 Task: Find connections with filter location Gračanica with filter topic #personaltraining with filter profile language Spanish with filter current company Hindustan Coca-Cola Beverages with filter school Bangalore Medical College and Research Institute with filter industry Seafood Product Manufacturing with filter service category Technical with filter keywords title Engineer
Action: Mouse moved to (605, 111)
Screenshot: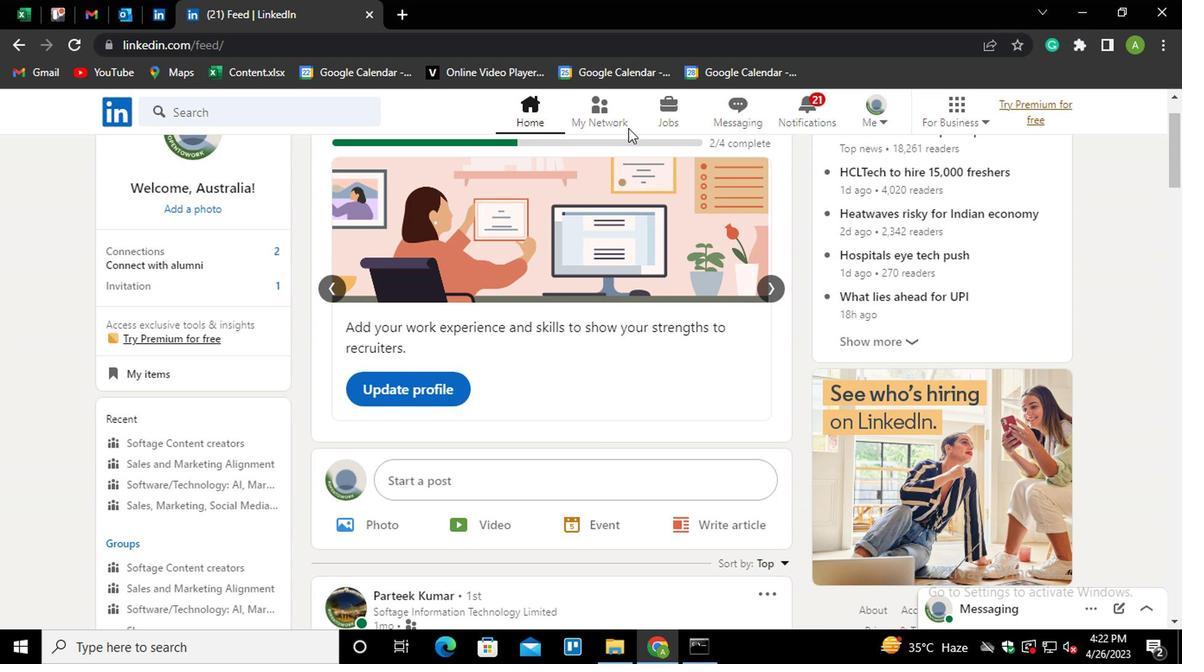 
Action: Mouse pressed left at (605, 111)
Screenshot: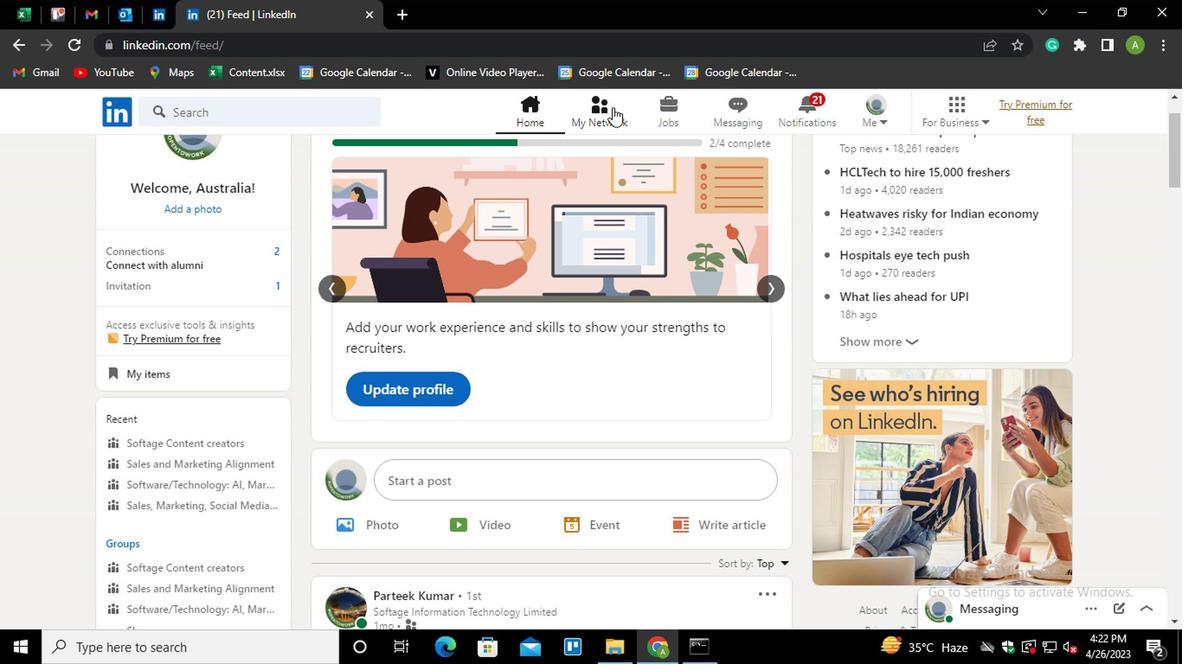 
Action: Mouse moved to (272, 204)
Screenshot: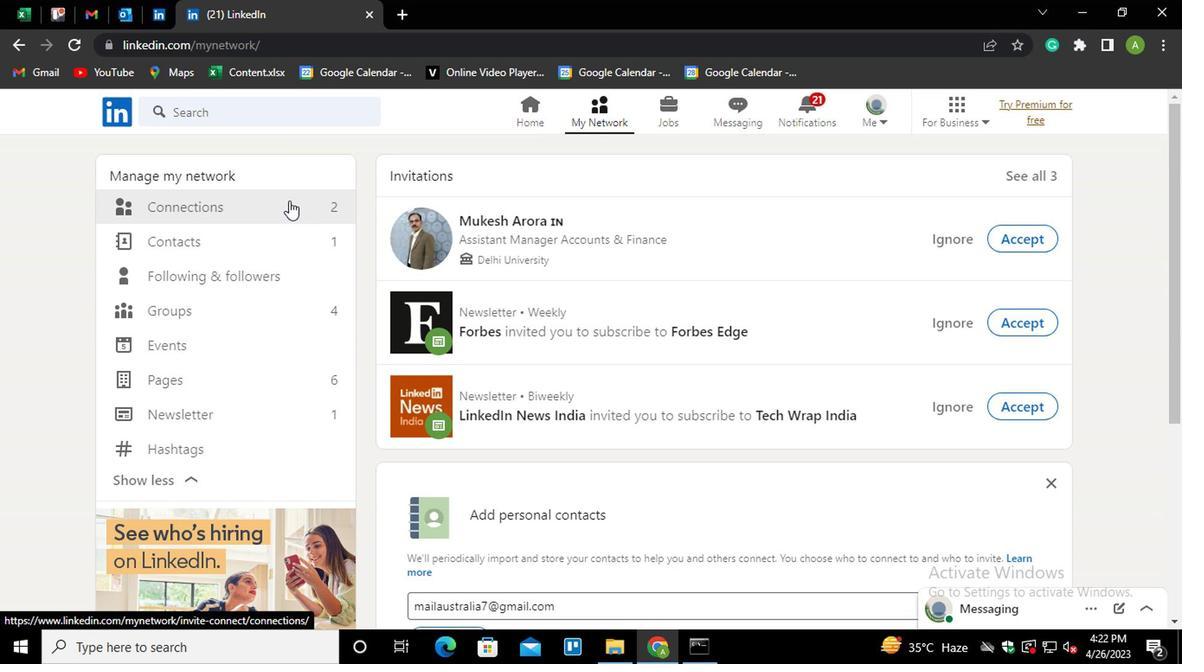 
Action: Mouse pressed left at (272, 204)
Screenshot: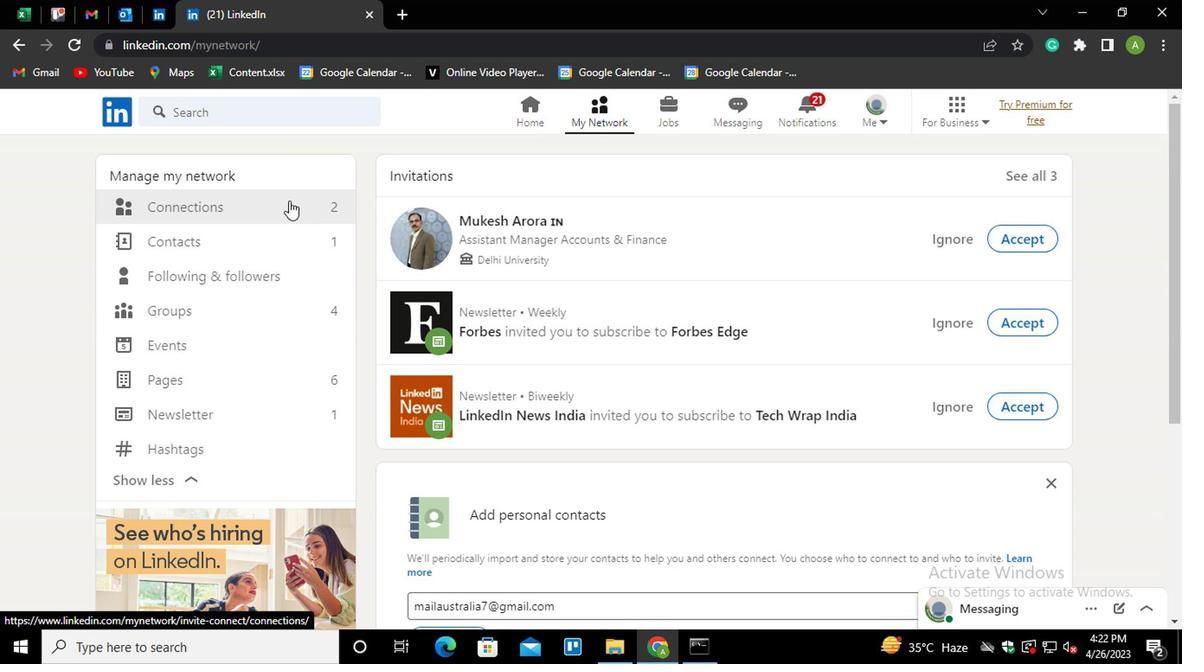 
Action: Mouse moved to (179, 211)
Screenshot: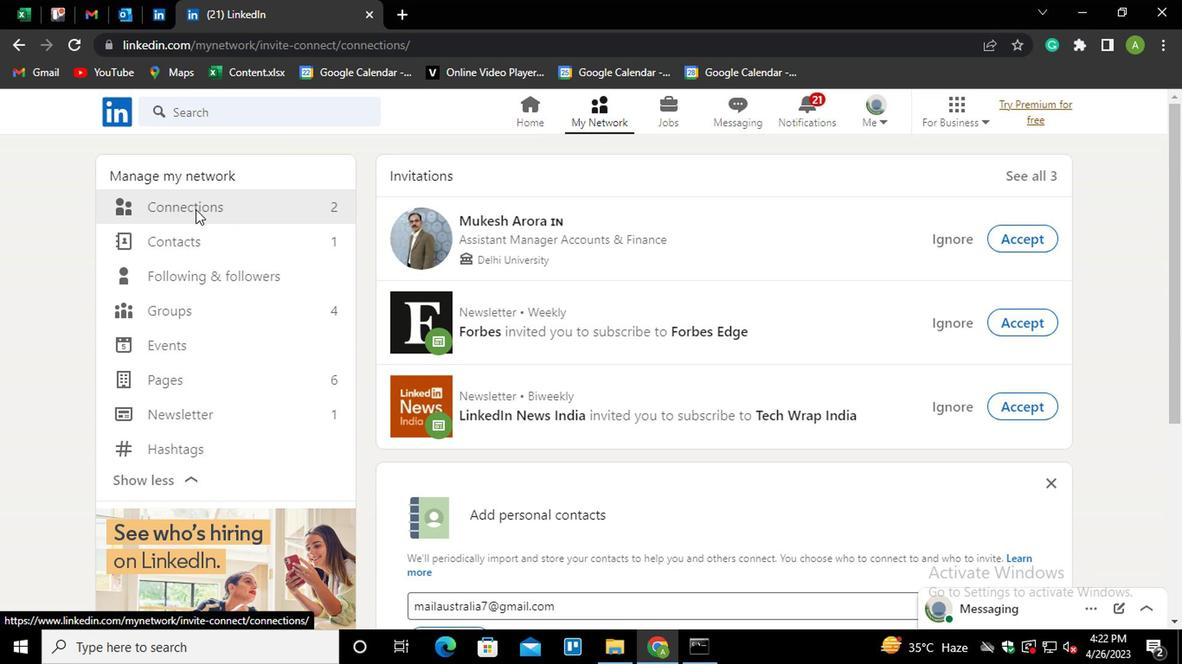 
Action: Mouse pressed left at (179, 211)
Screenshot: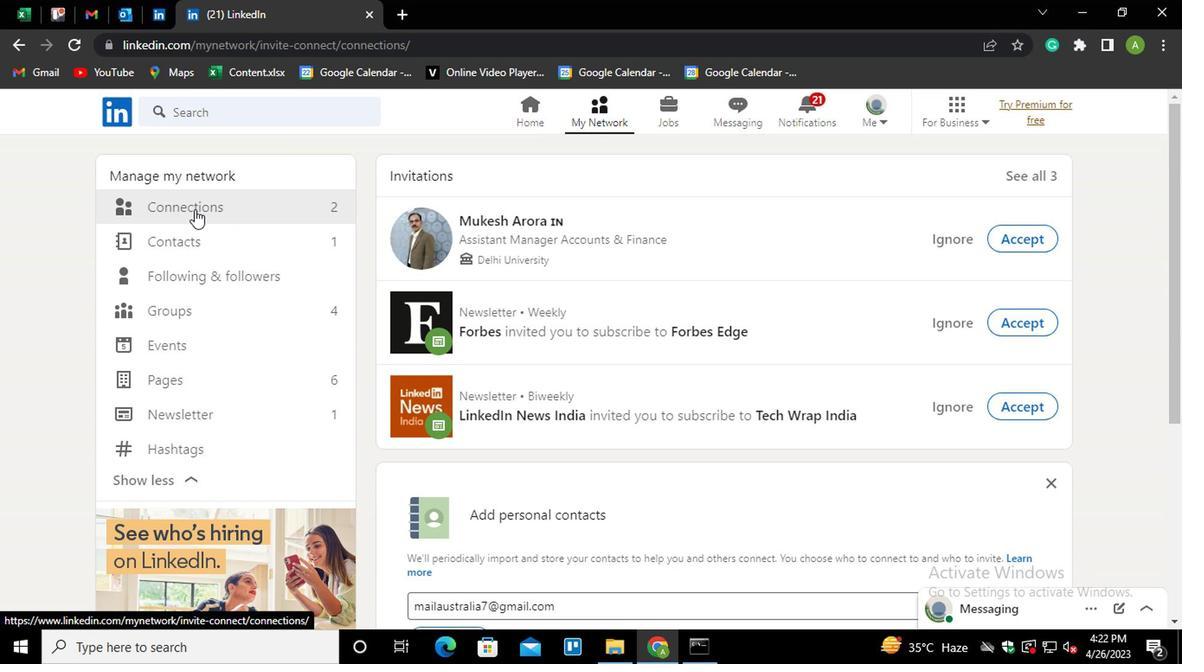 
Action: Mouse moved to (712, 206)
Screenshot: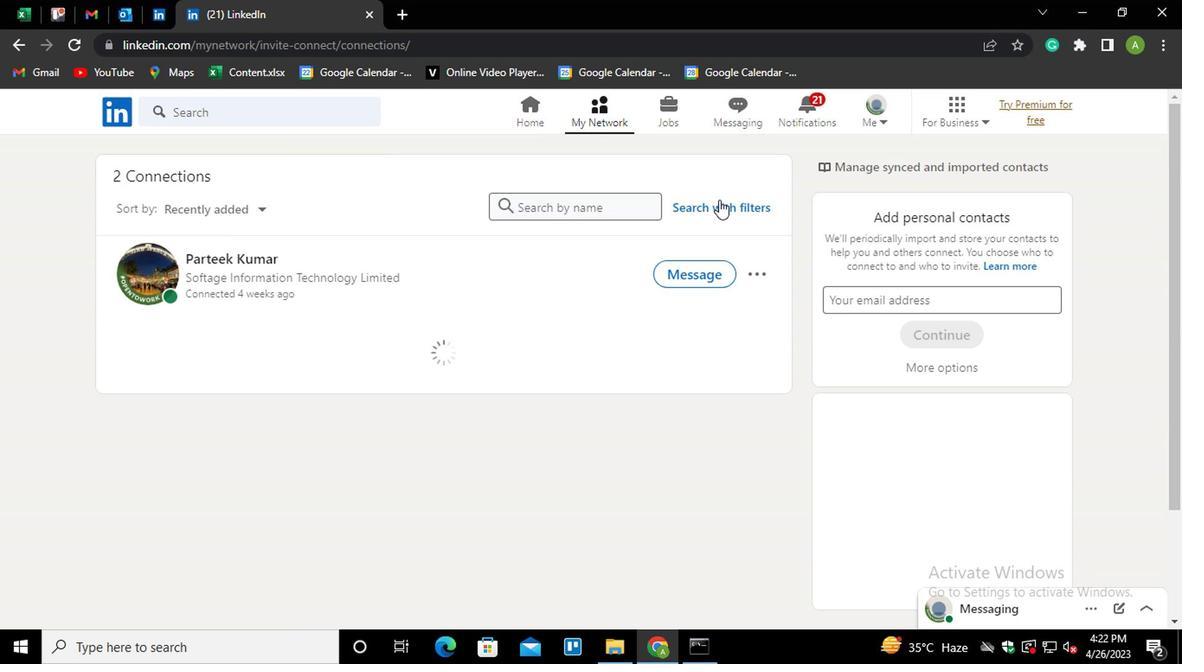 
Action: Mouse pressed left at (712, 206)
Screenshot: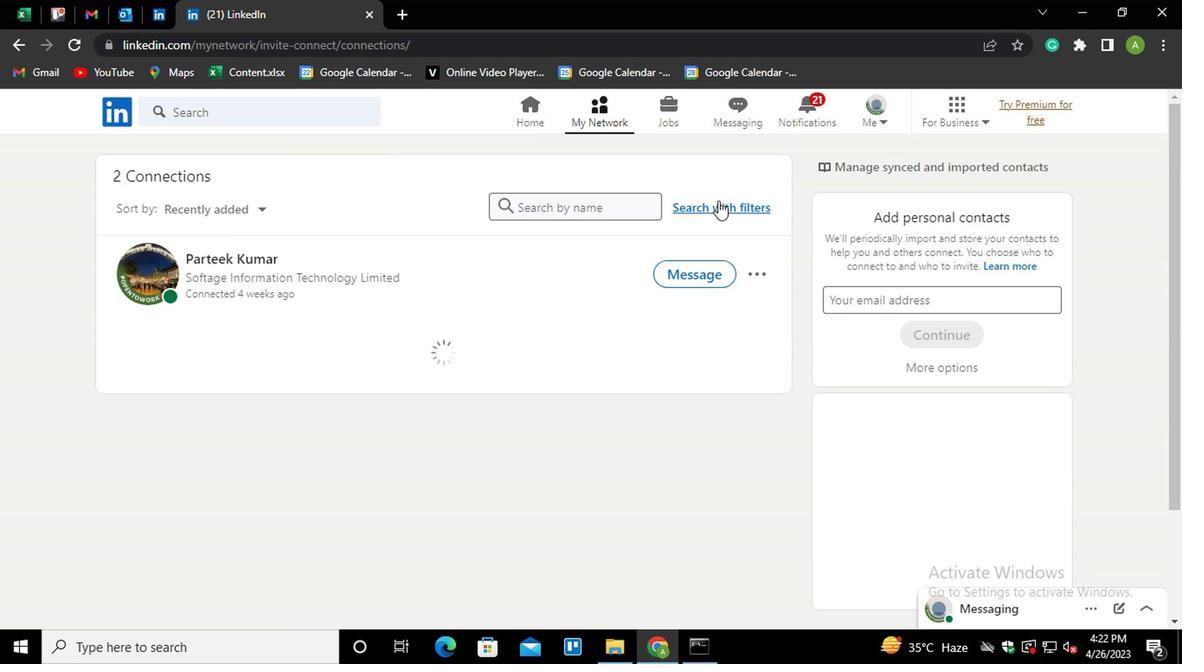 
Action: Mouse moved to (567, 167)
Screenshot: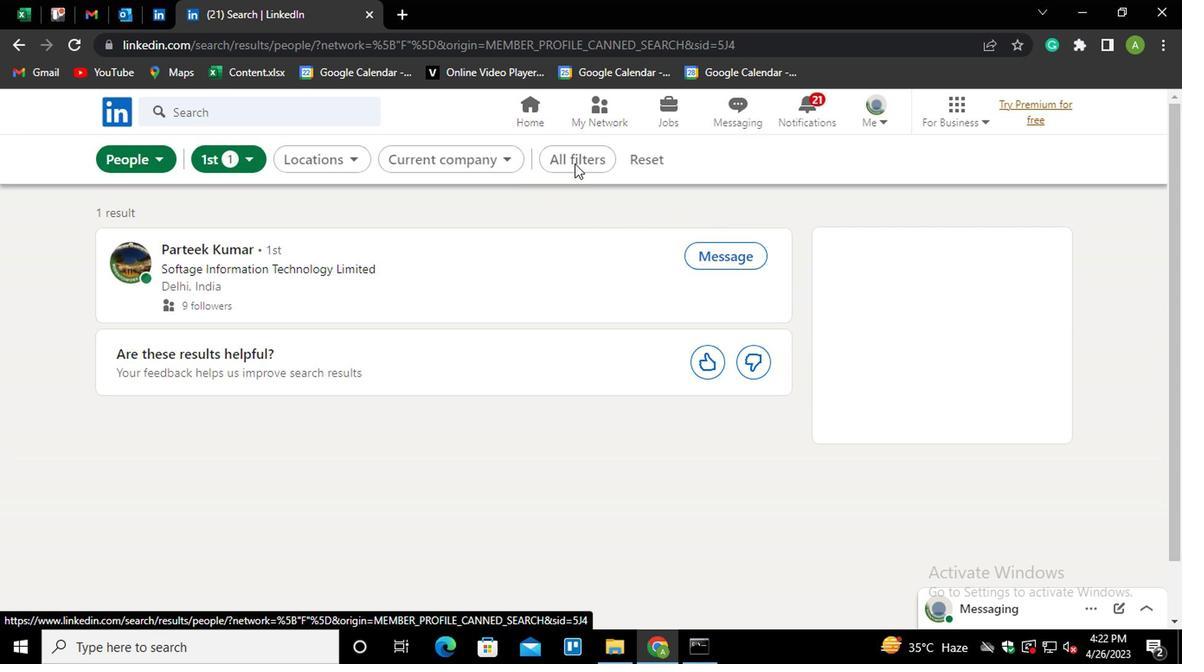 
Action: Mouse pressed left at (567, 167)
Screenshot: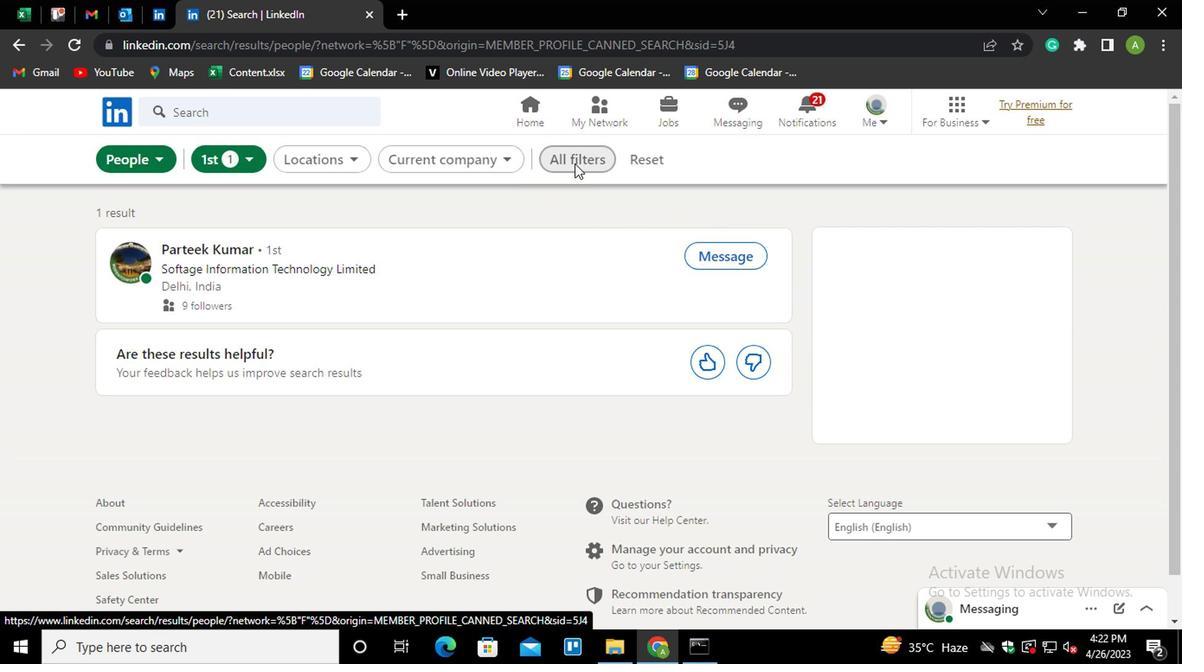 
Action: Mouse moved to (949, 374)
Screenshot: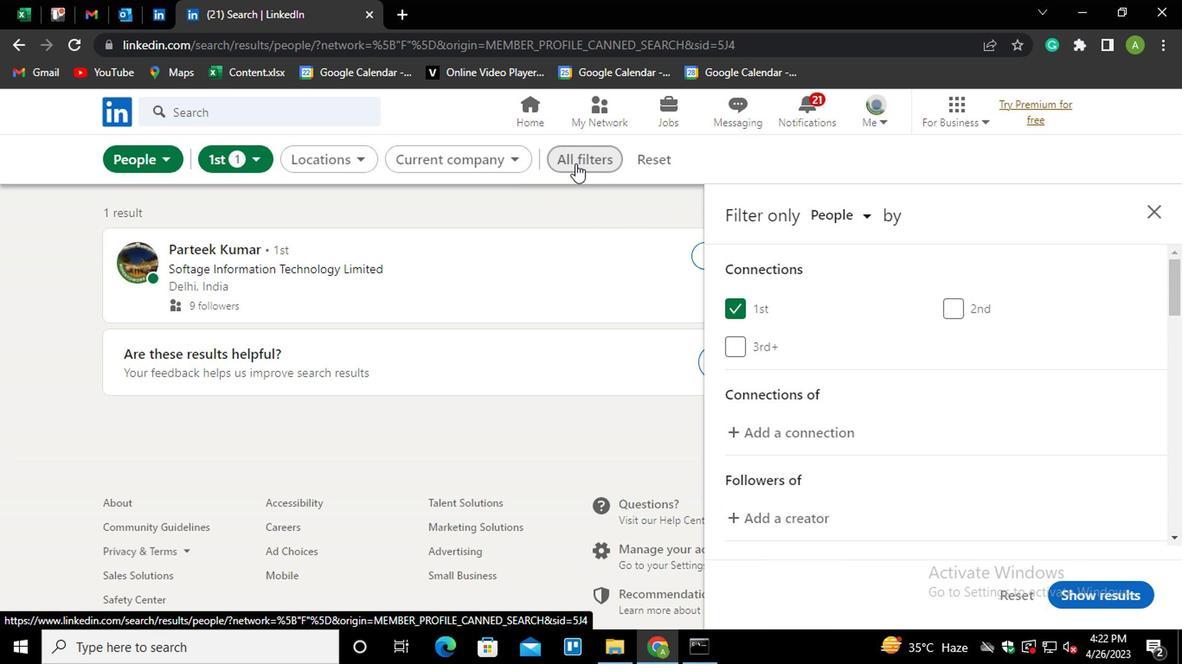 
Action: Mouse scrolled (949, 373) with delta (0, -1)
Screenshot: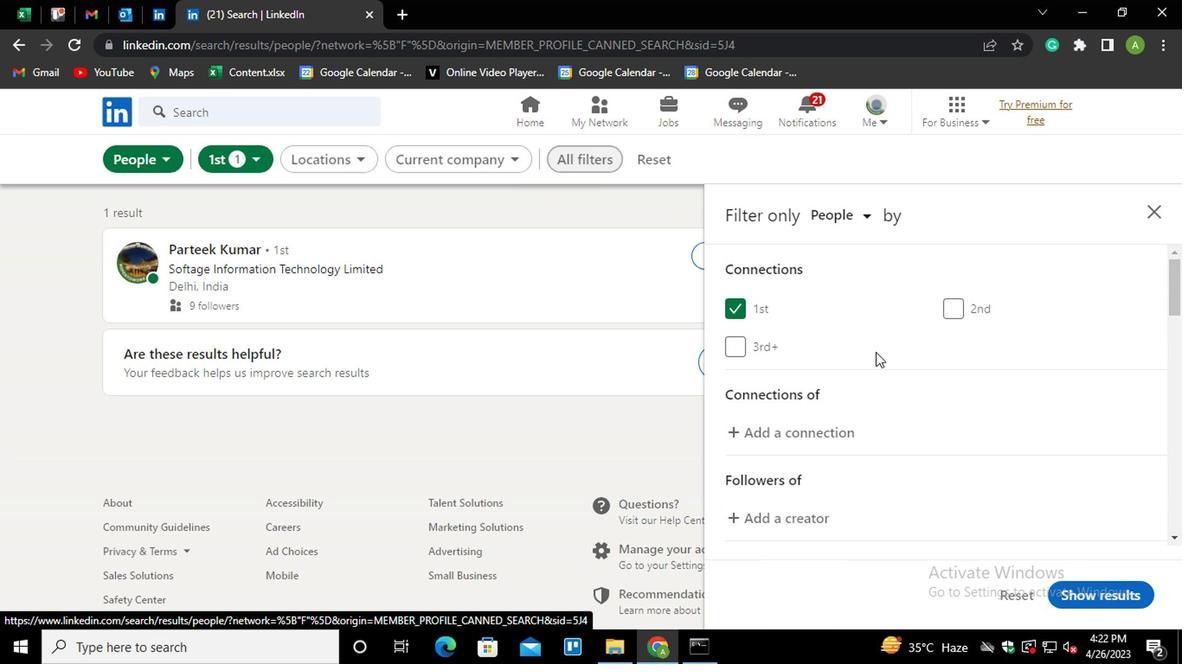 
Action: Mouse scrolled (949, 373) with delta (0, -1)
Screenshot: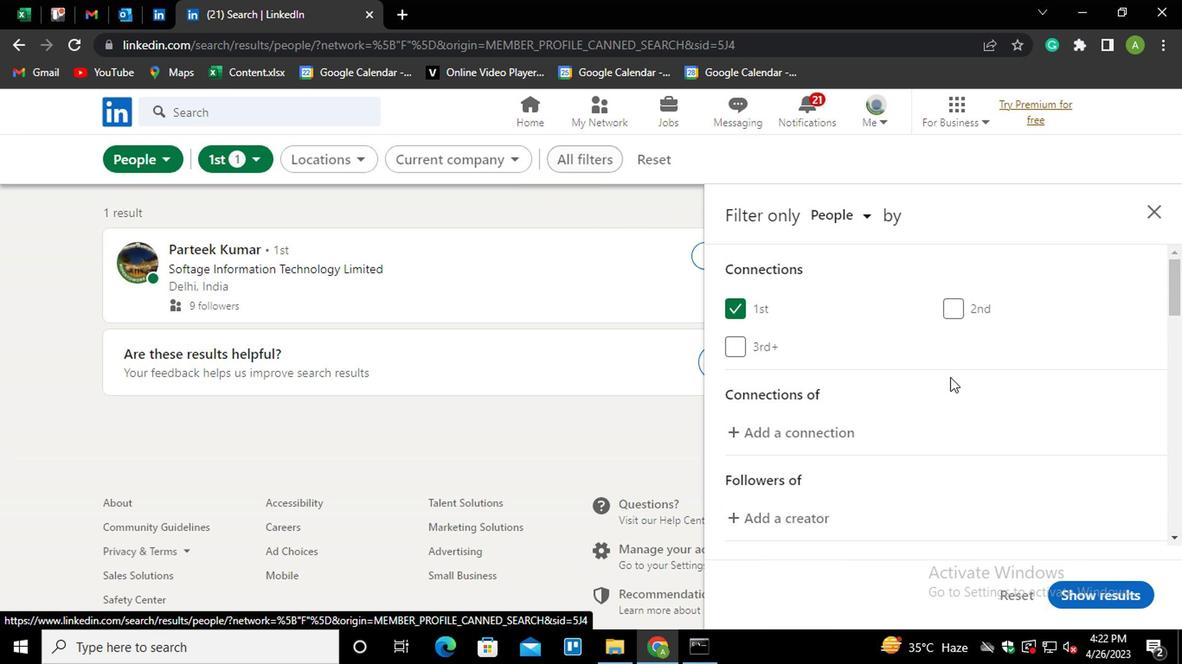 
Action: Mouse moved to (943, 373)
Screenshot: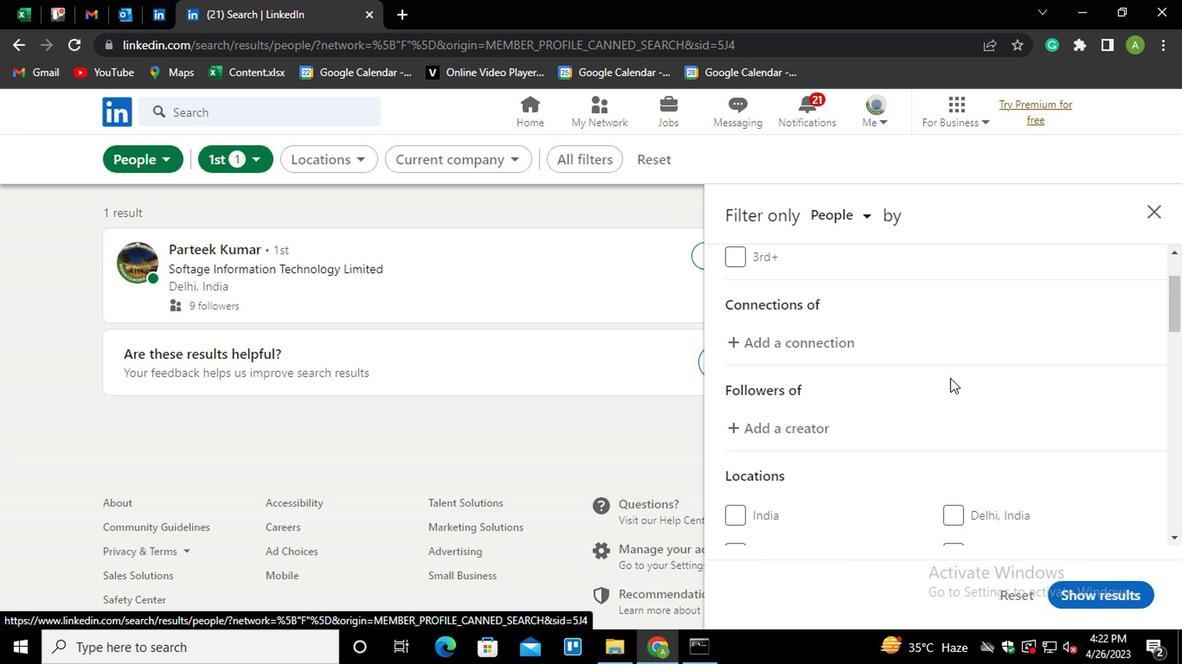 
Action: Mouse scrolled (943, 372) with delta (0, 0)
Screenshot: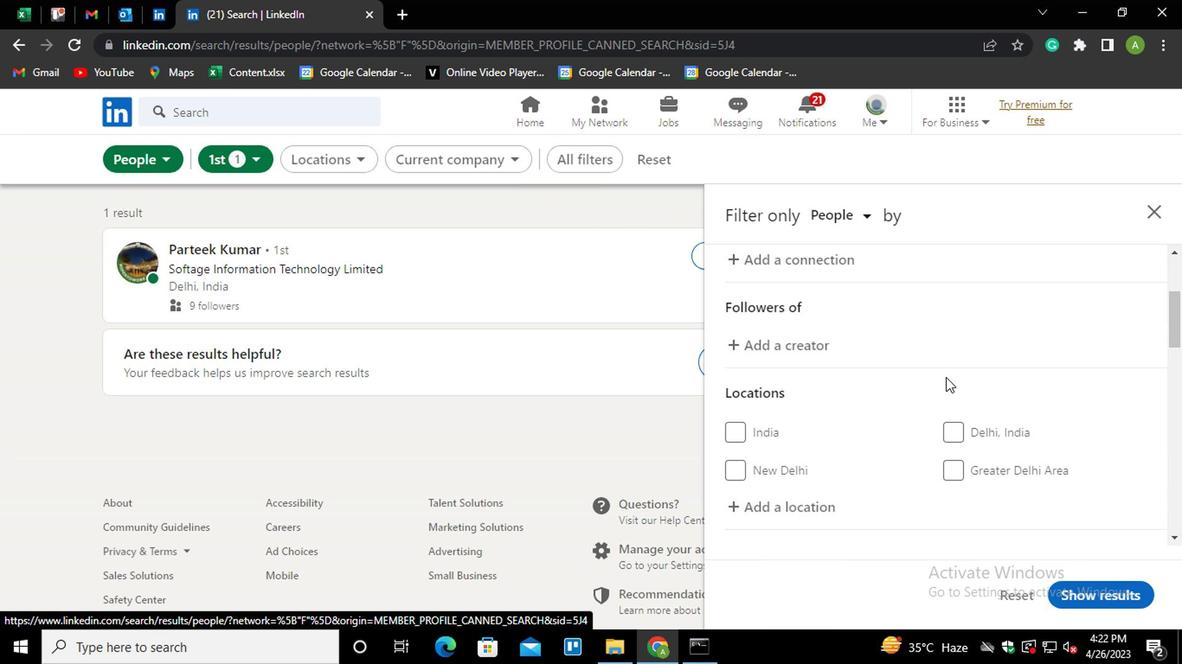 
Action: Mouse moved to (781, 411)
Screenshot: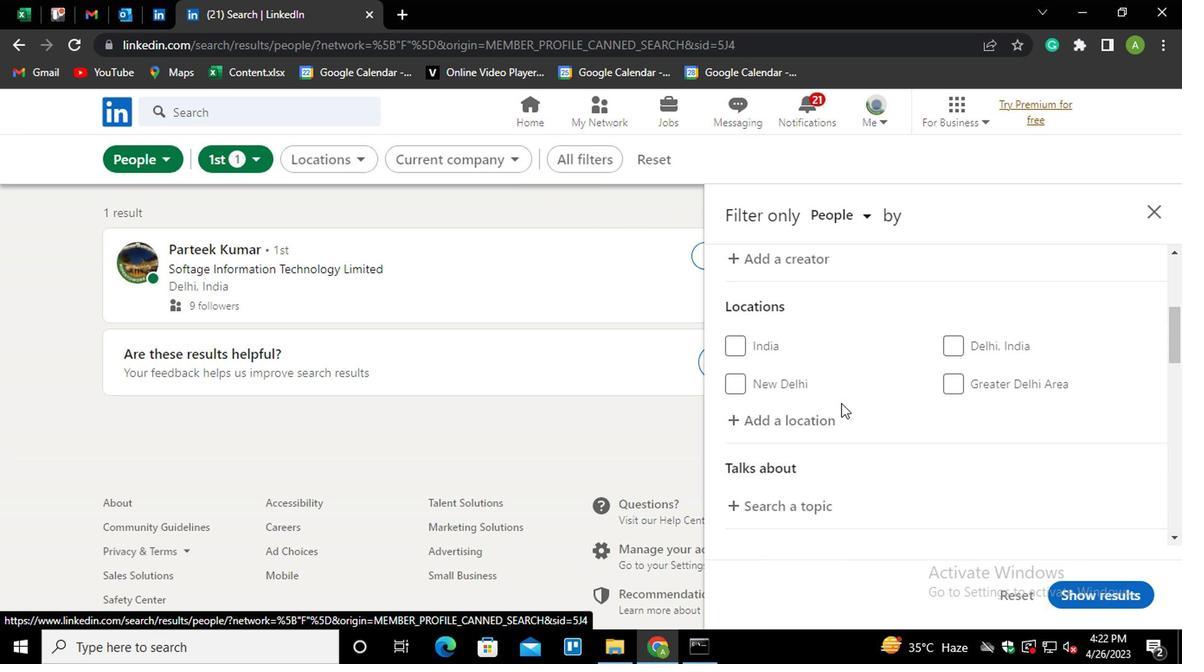 
Action: Mouse pressed left at (781, 411)
Screenshot: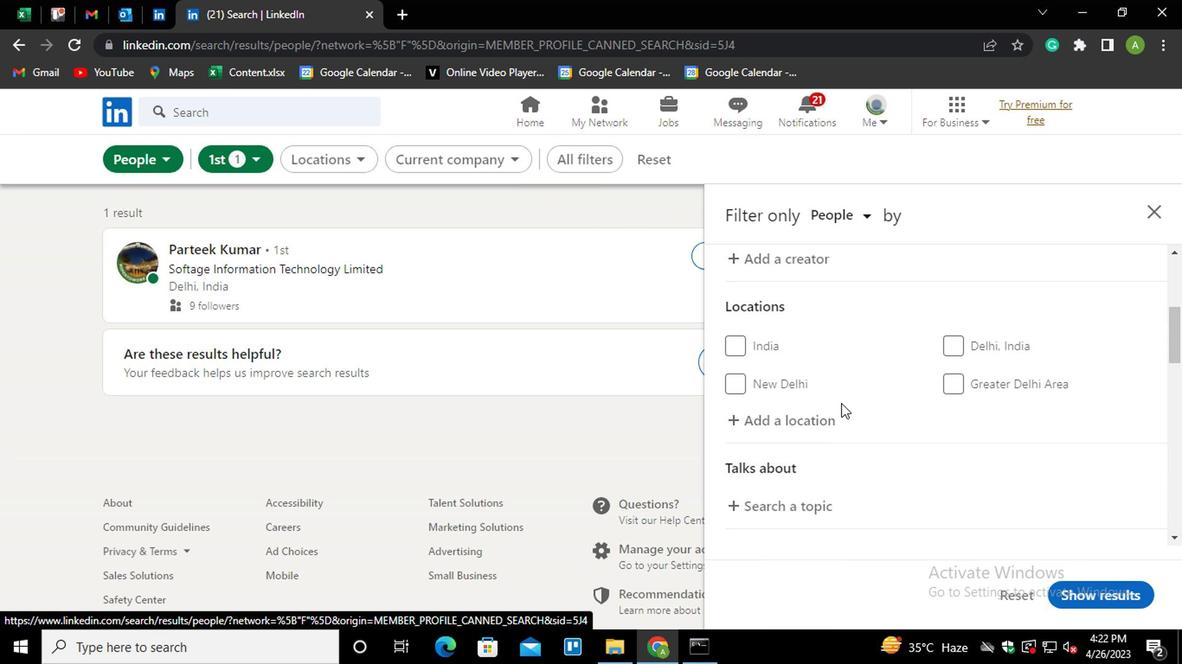 
Action: Mouse moved to (796, 415)
Screenshot: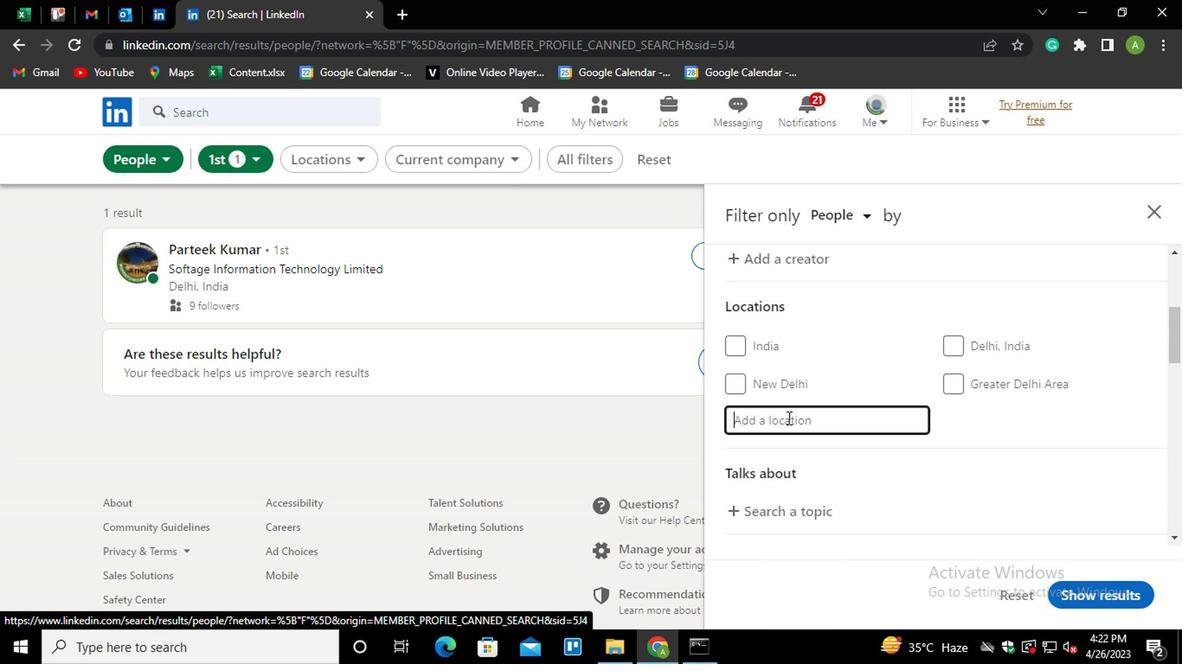 
Action: Mouse pressed left at (796, 415)
Screenshot: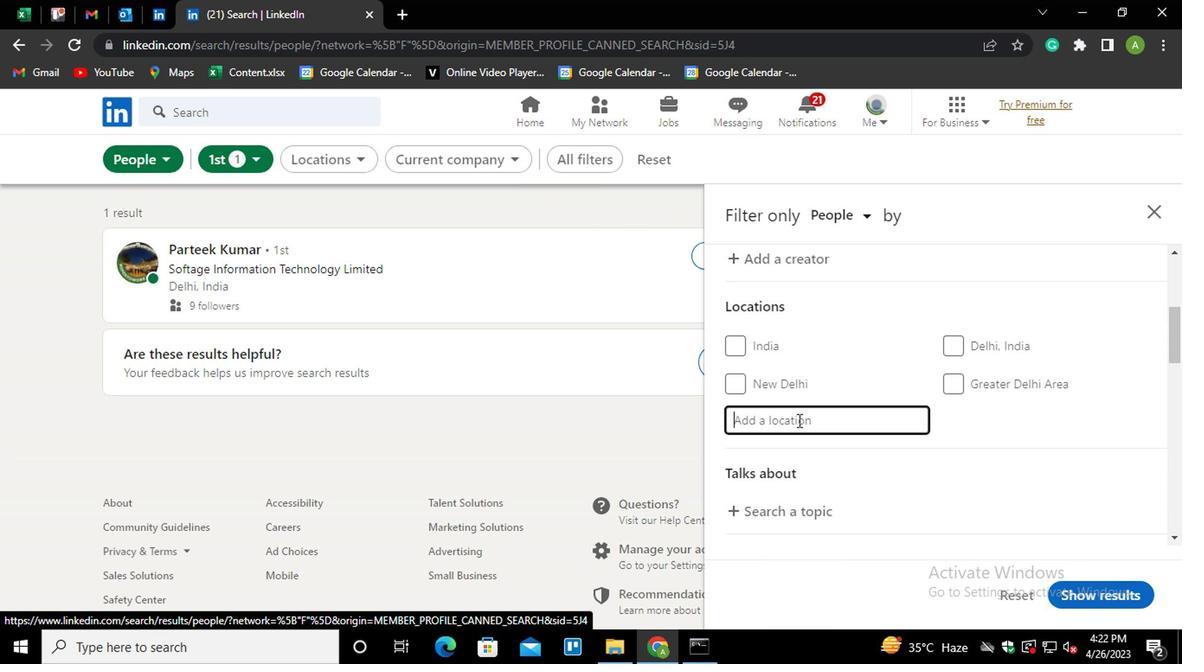 
Action: Key pressed <Key.shift>GRACANICA
Screenshot: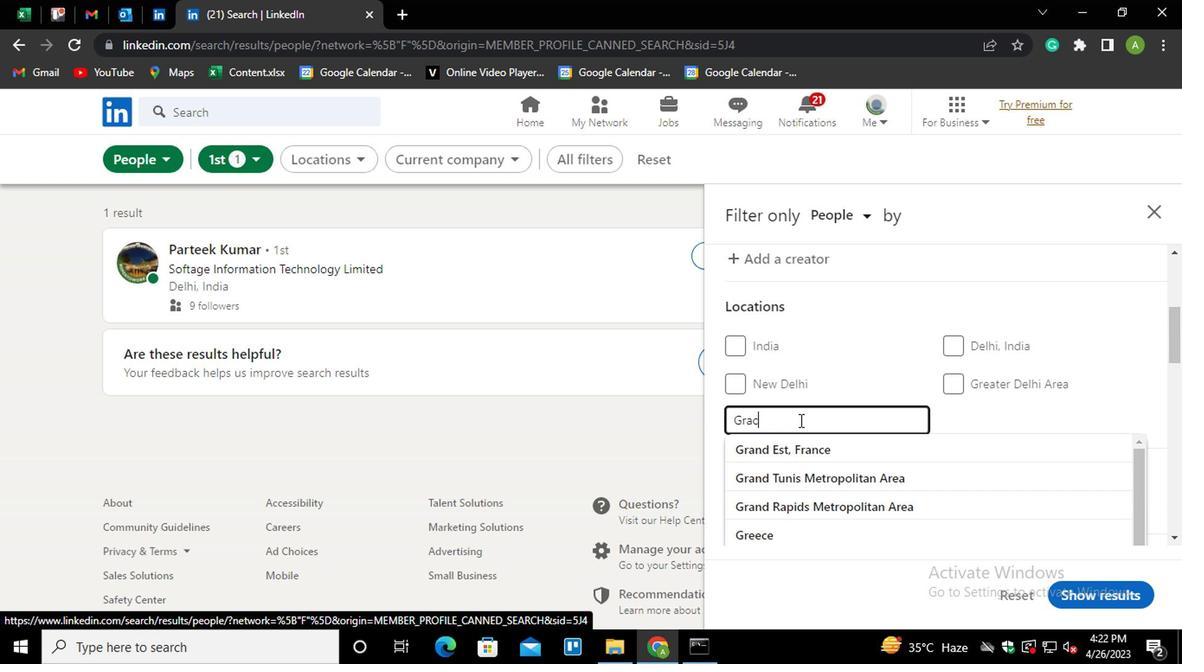 
Action: Mouse moved to (1014, 408)
Screenshot: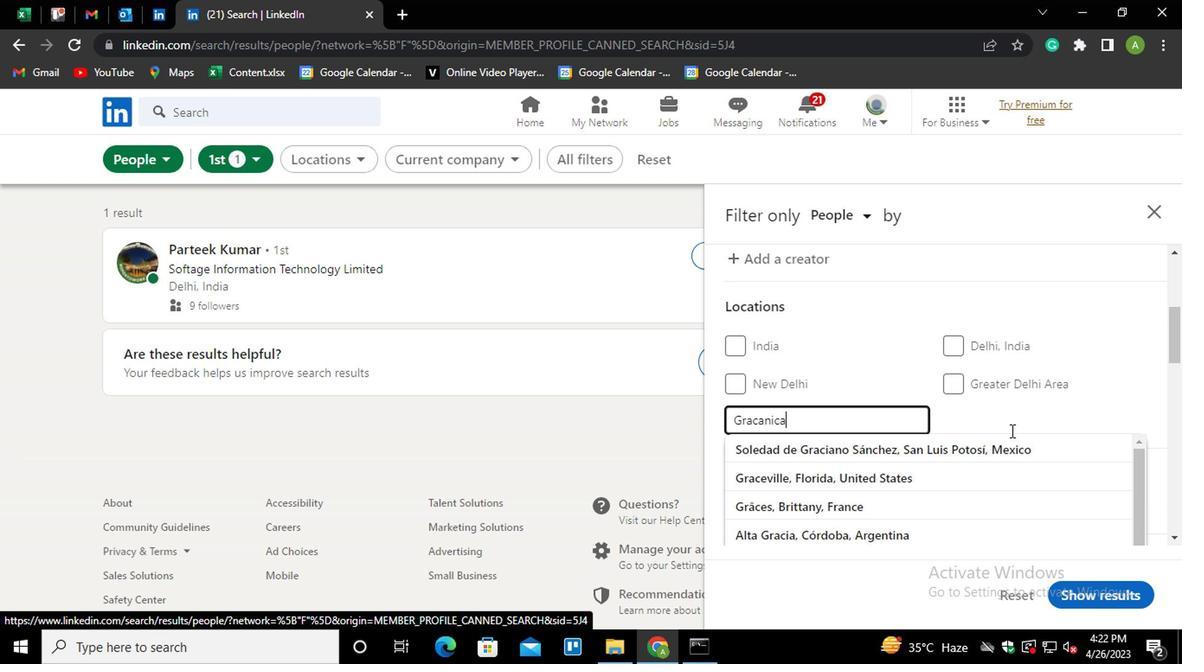 
Action: Mouse pressed left at (1014, 408)
Screenshot: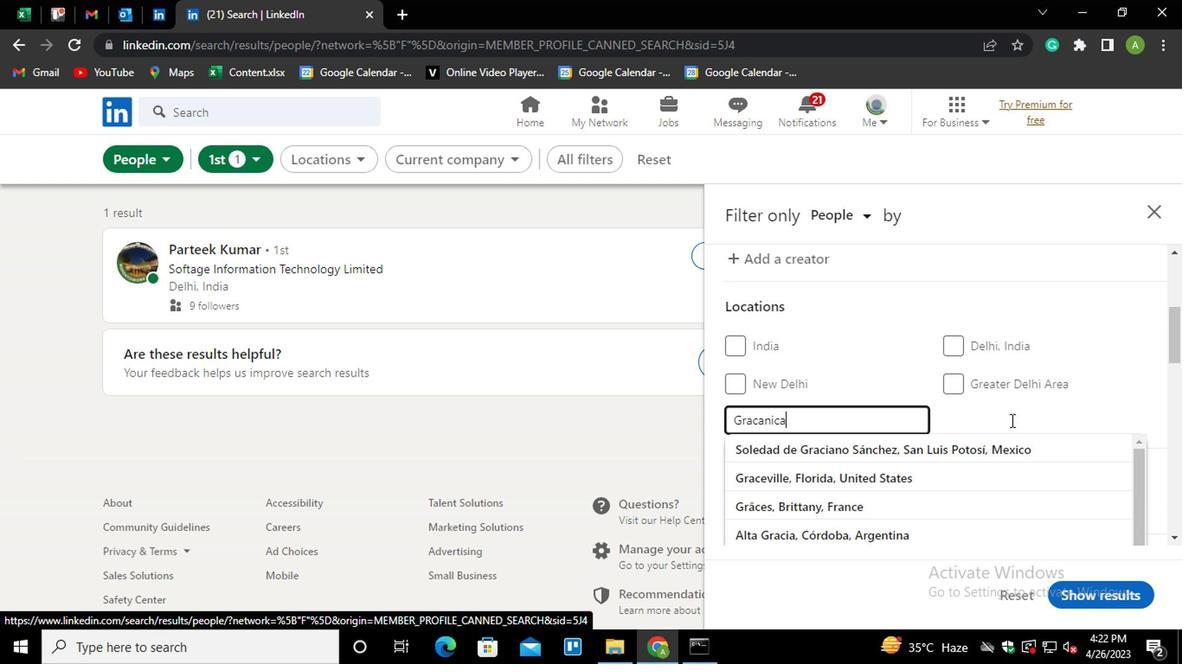 
Action: Mouse moved to (1015, 408)
Screenshot: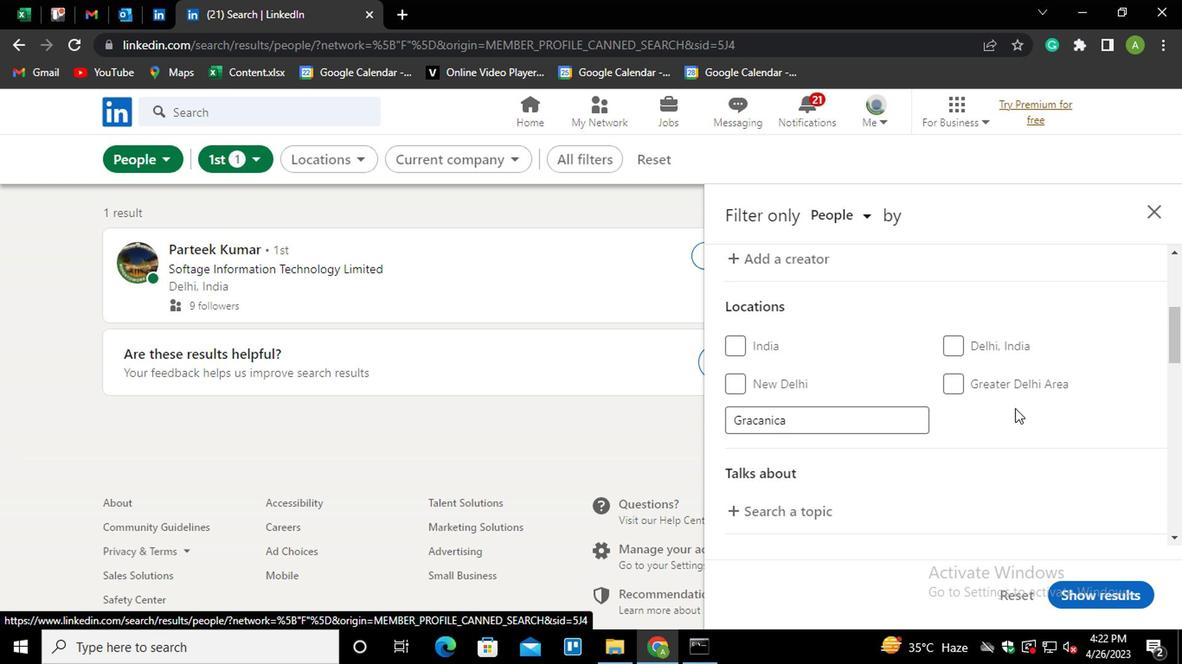 
Action: Mouse scrolled (1015, 407) with delta (0, 0)
Screenshot: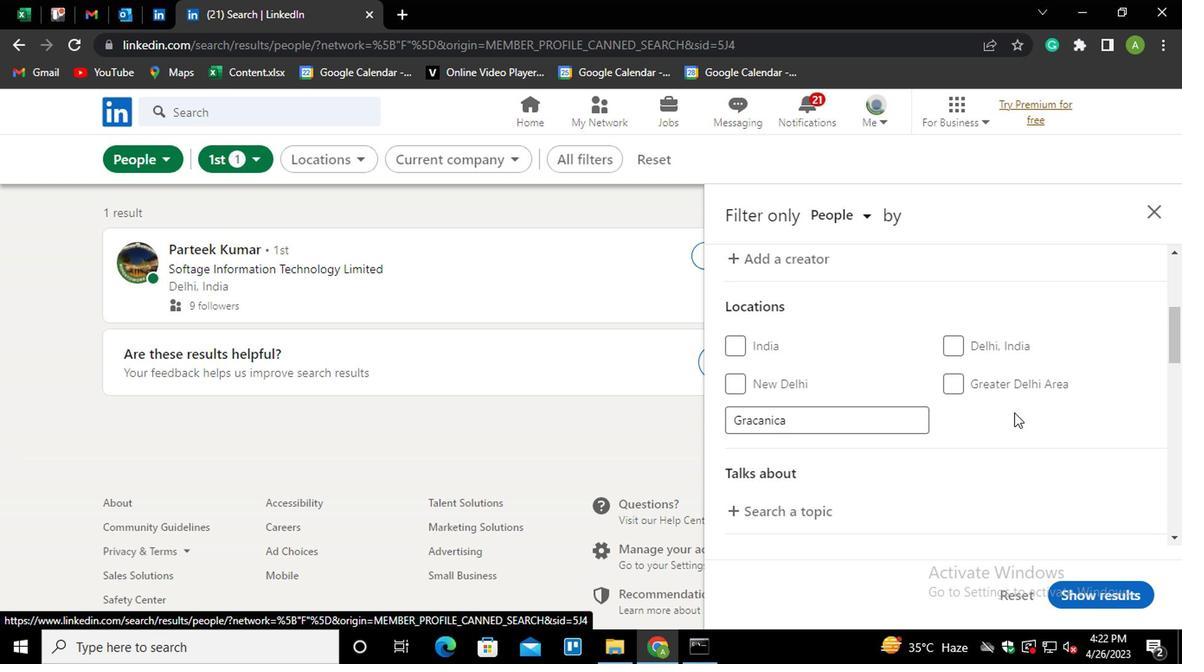
Action: Mouse moved to (981, 412)
Screenshot: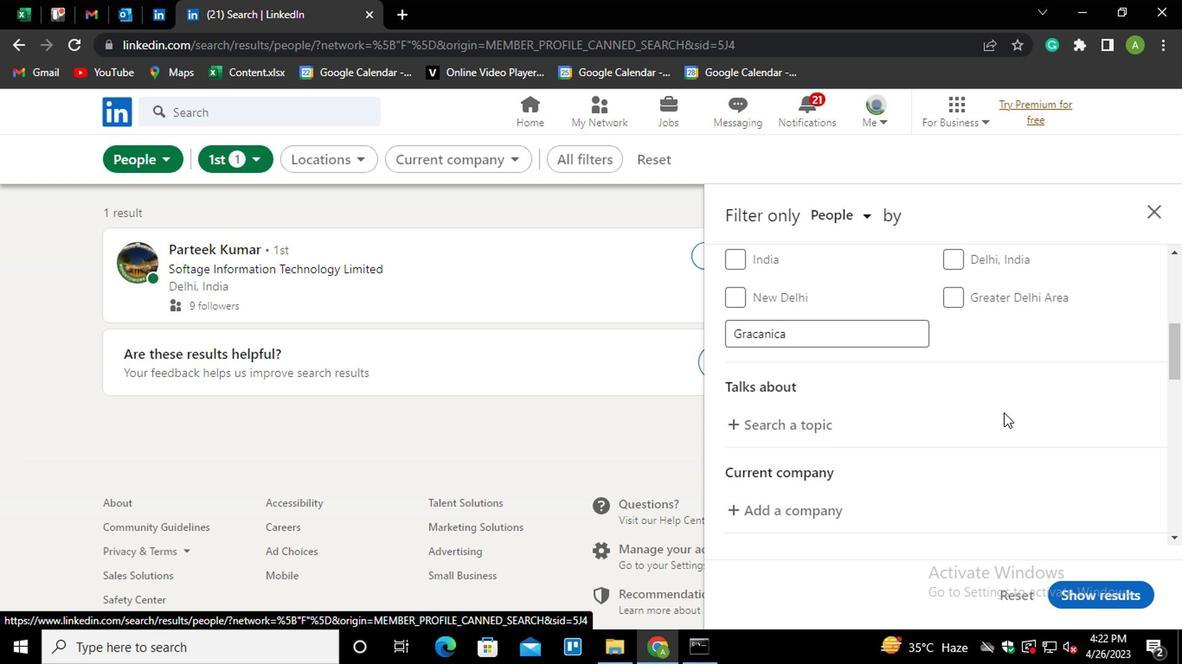 
Action: Mouse scrolled (981, 411) with delta (0, -1)
Screenshot: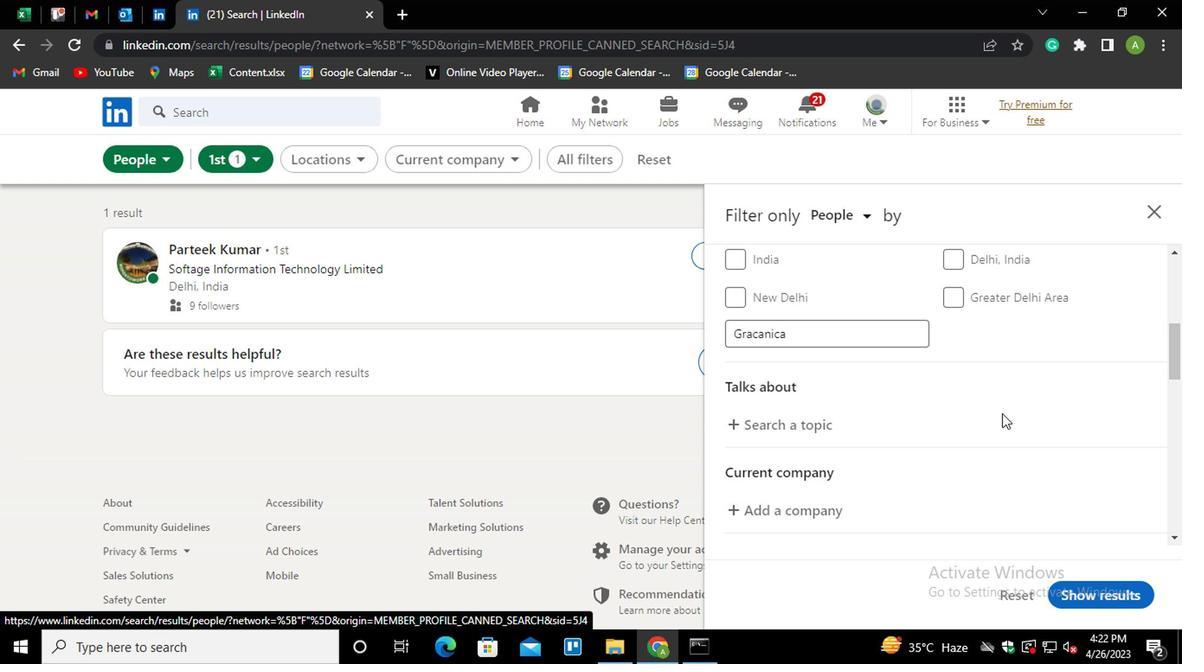 
Action: Mouse scrolled (981, 411) with delta (0, -1)
Screenshot: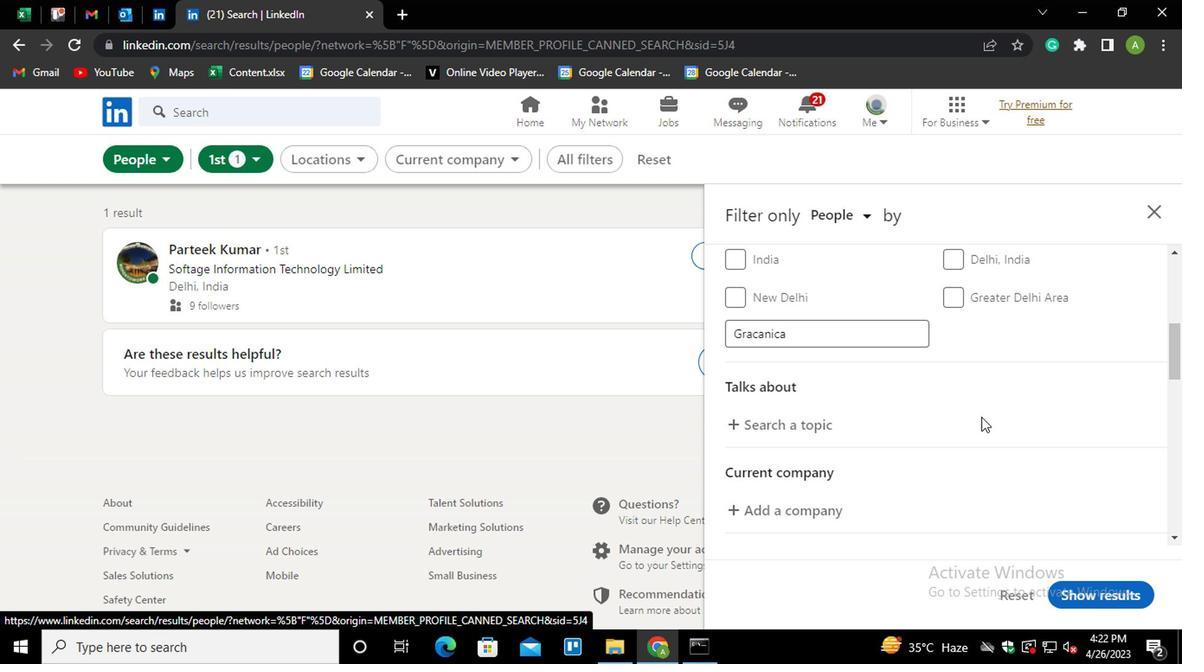 
Action: Mouse moved to (771, 249)
Screenshot: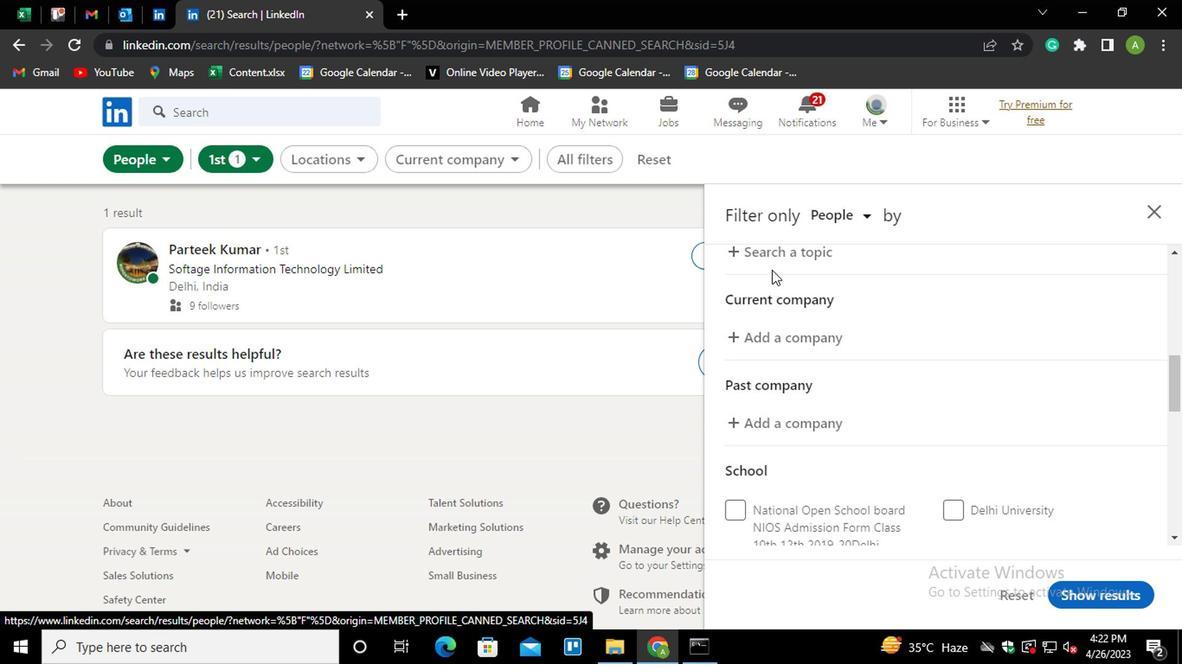 
Action: Mouse pressed left at (771, 249)
Screenshot: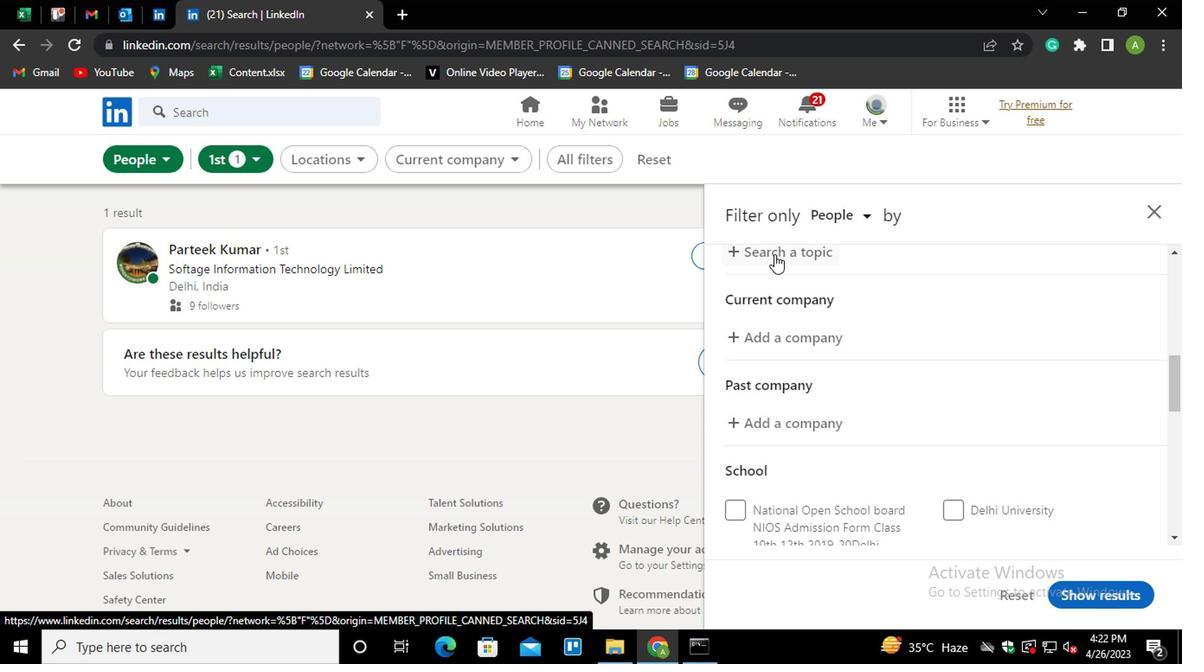
Action: Mouse moved to (778, 260)
Screenshot: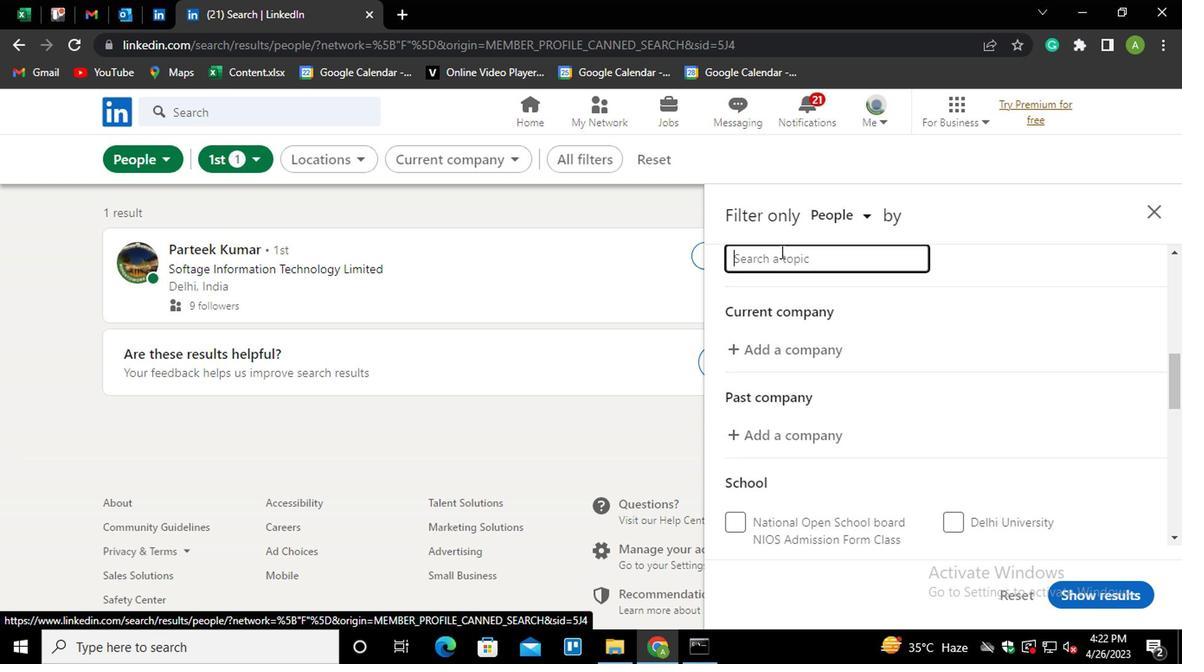 
Action: Mouse pressed left at (778, 260)
Screenshot: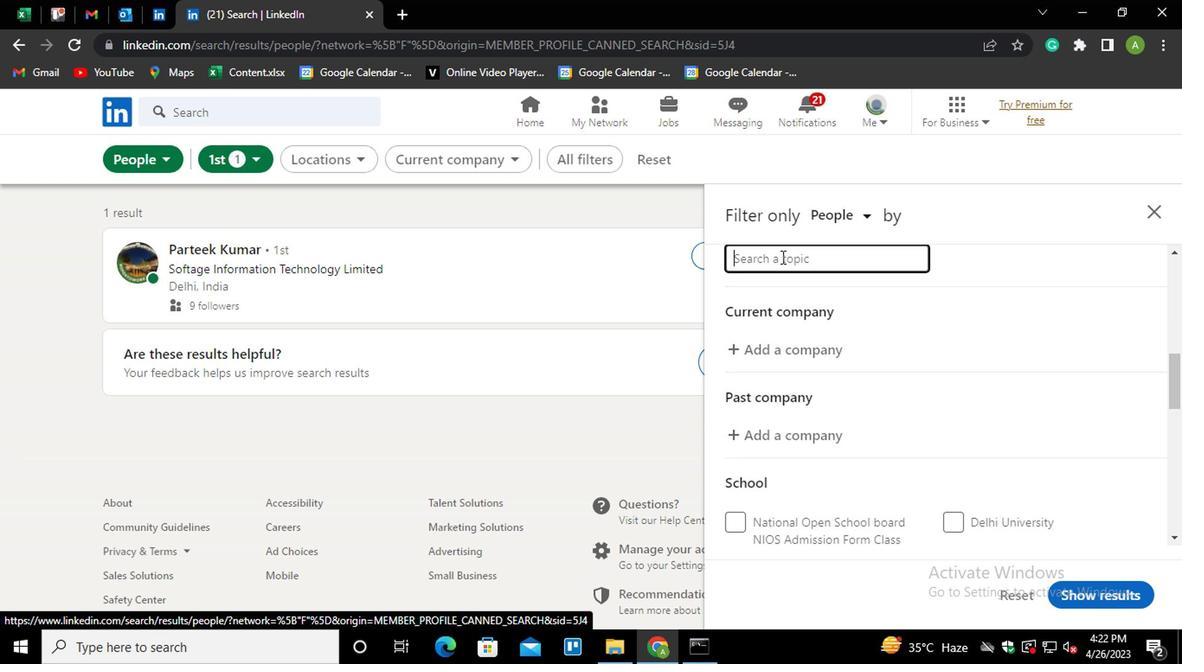 
Action: Mouse moved to (778, 261)
Screenshot: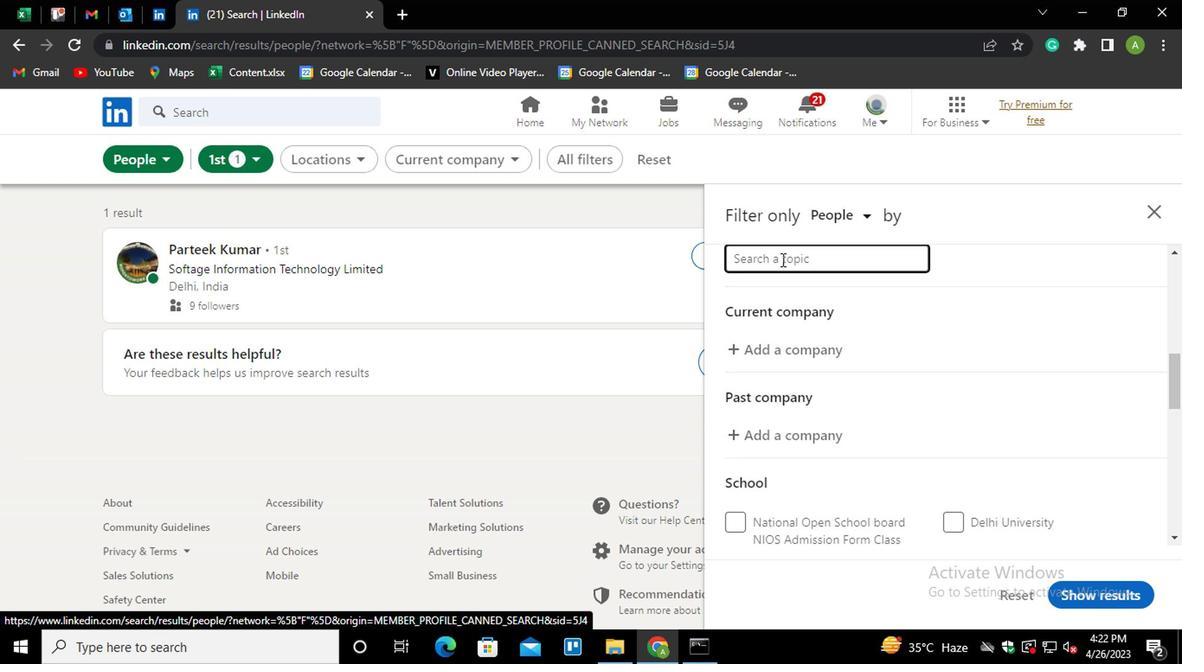 
Action: Key pressed <Key.shift>#PERSONALTRAINING
Screenshot: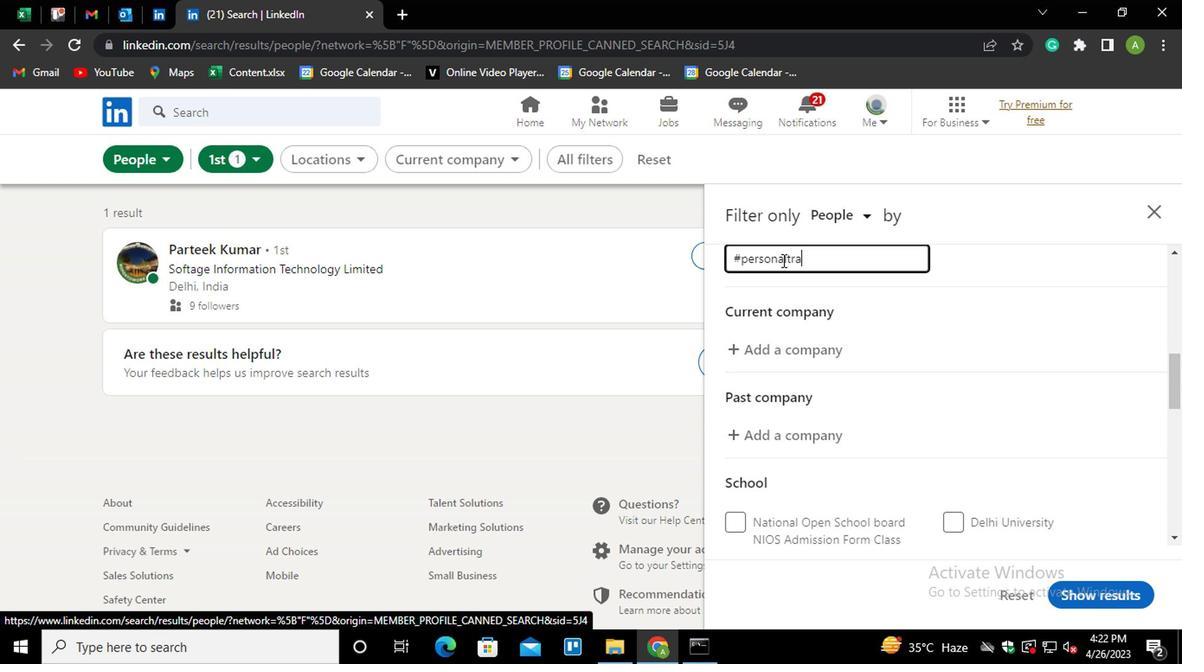 
Action: Mouse moved to (972, 261)
Screenshot: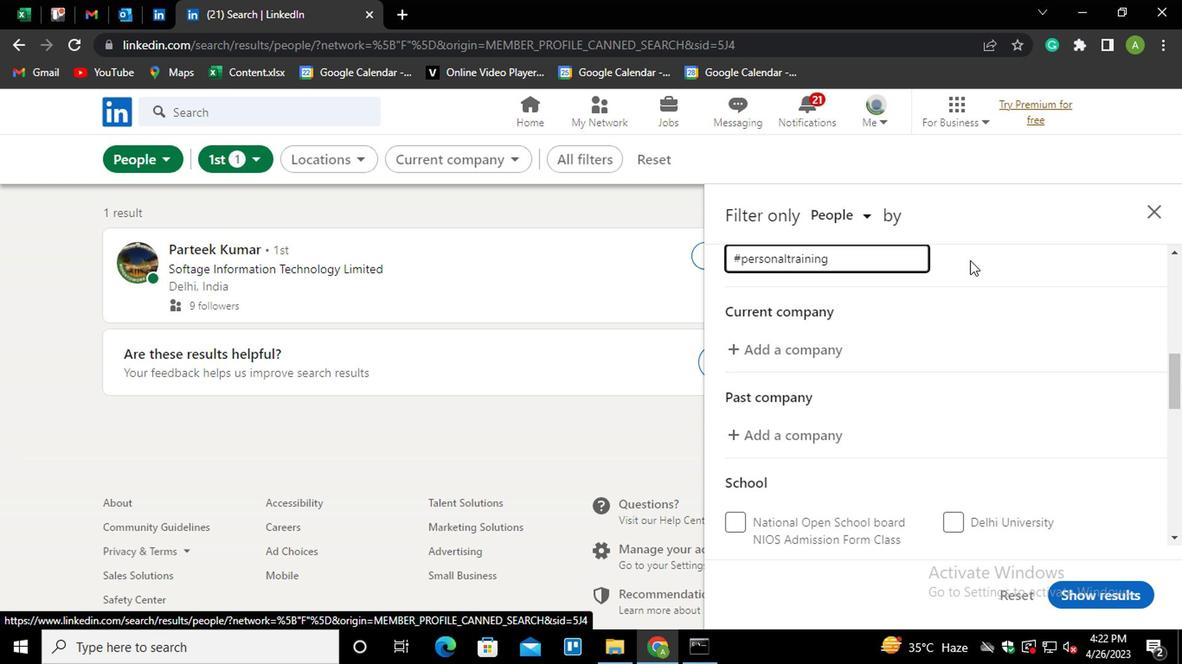 
Action: Mouse pressed left at (972, 261)
Screenshot: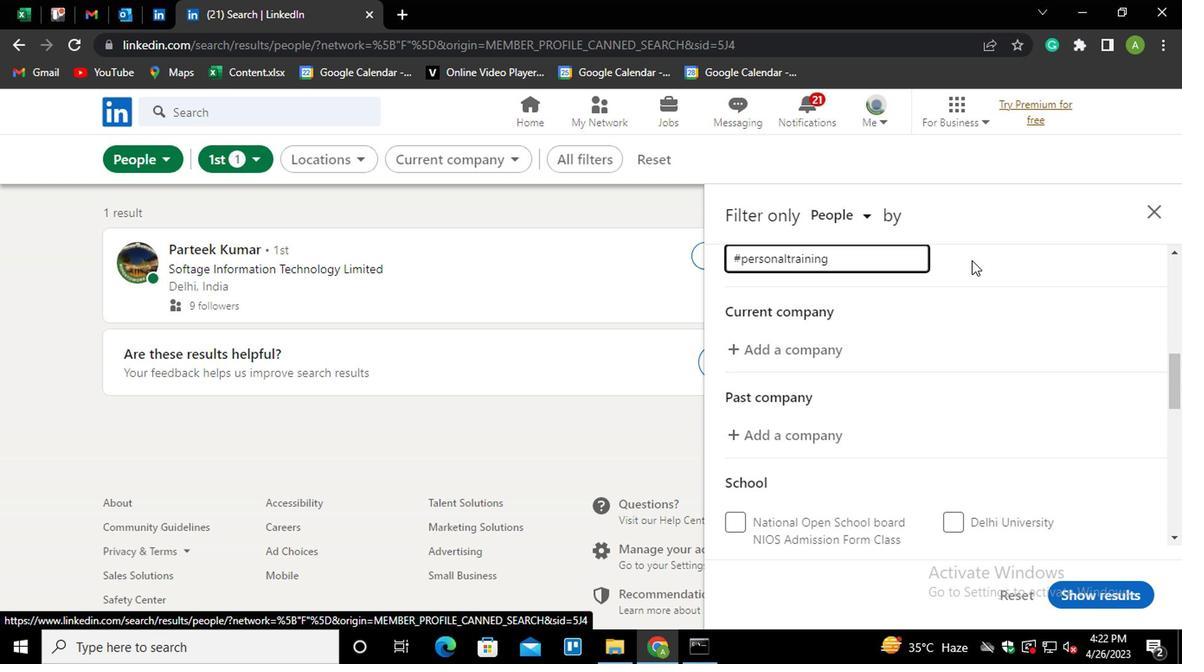 
Action: Mouse moved to (973, 299)
Screenshot: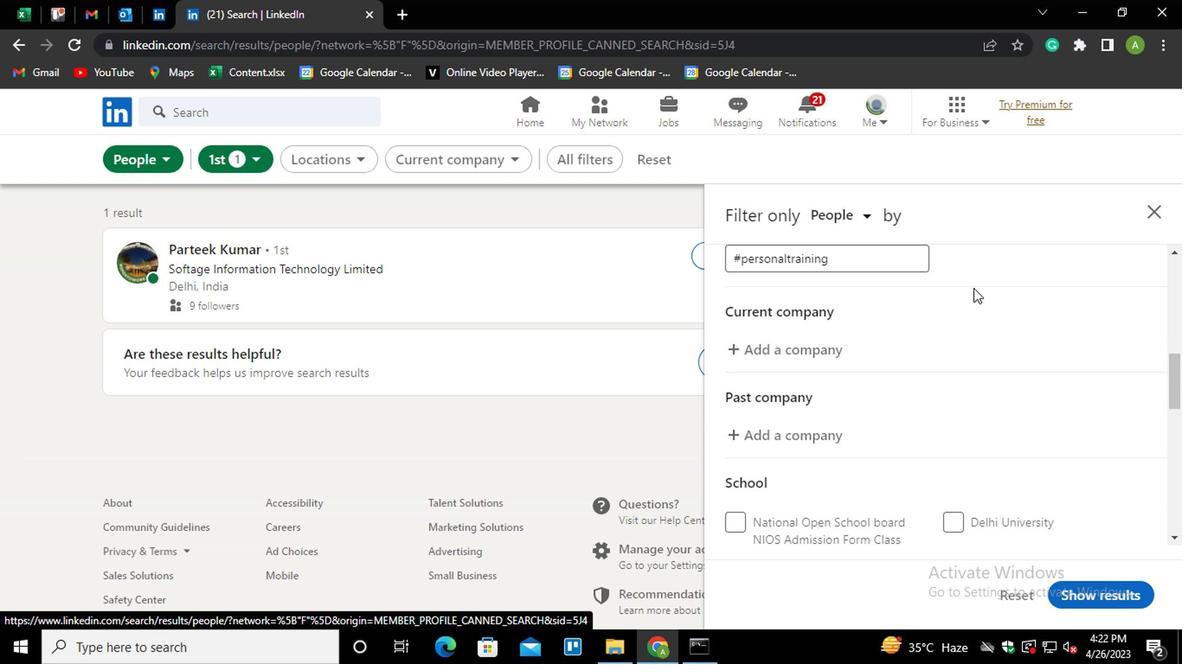 
Action: Mouse scrolled (973, 298) with delta (0, -1)
Screenshot: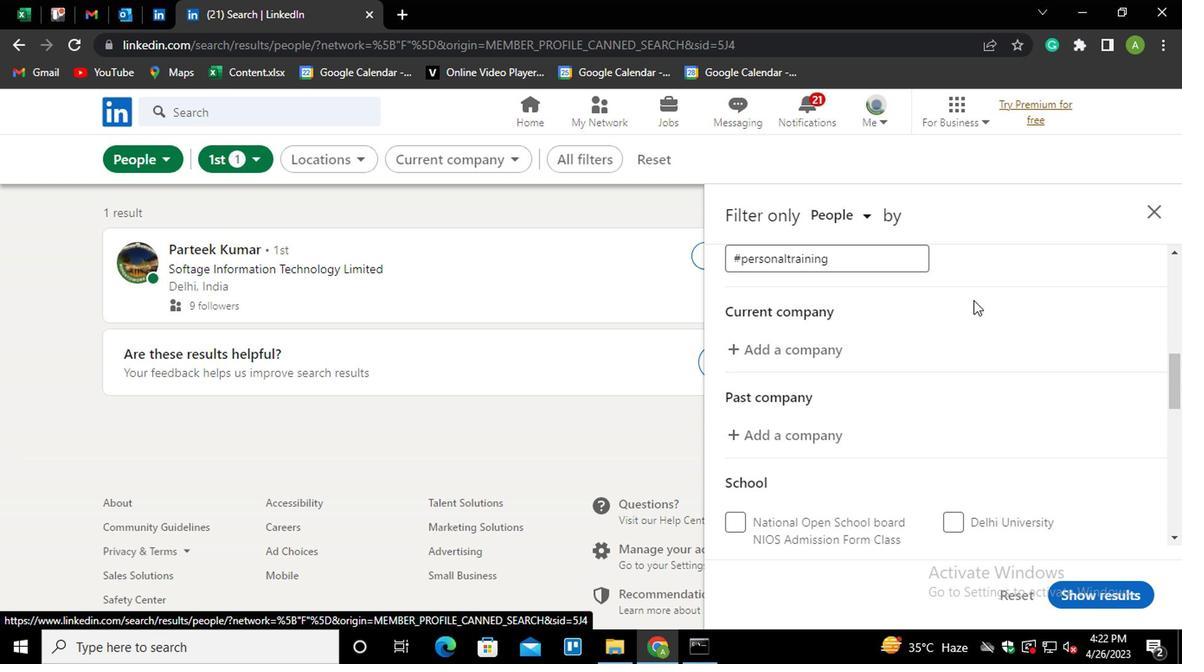 
Action: Mouse moved to (959, 303)
Screenshot: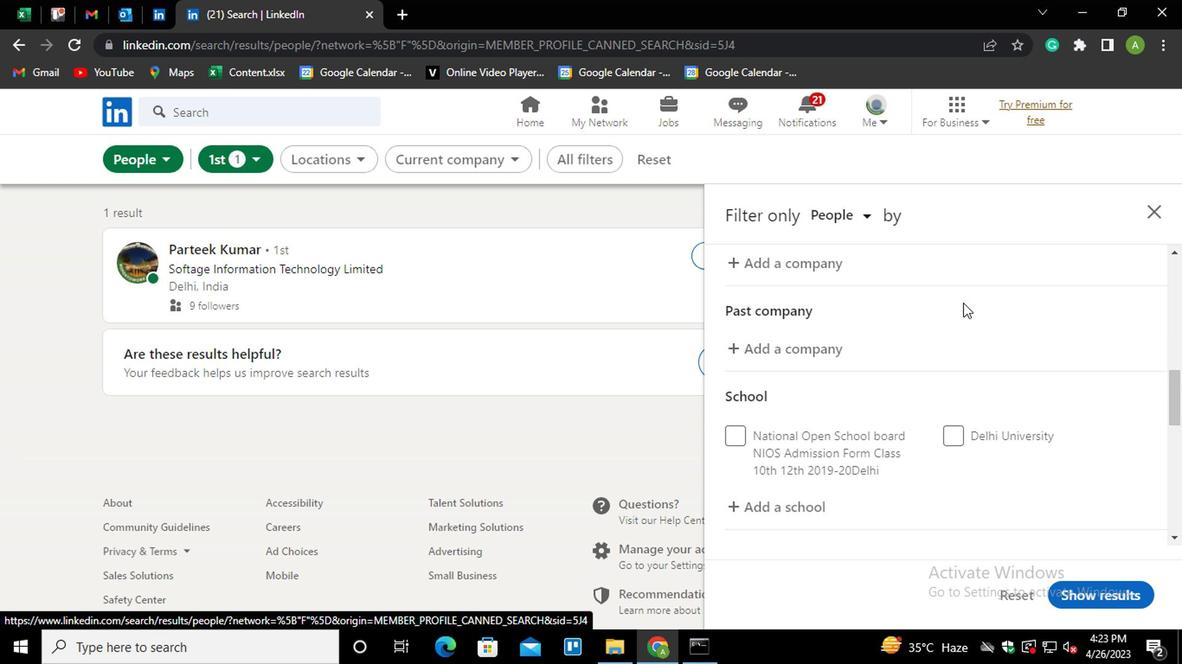 
Action: Mouse scrolled (959, 304) with delta (0, 1)
Screenshot: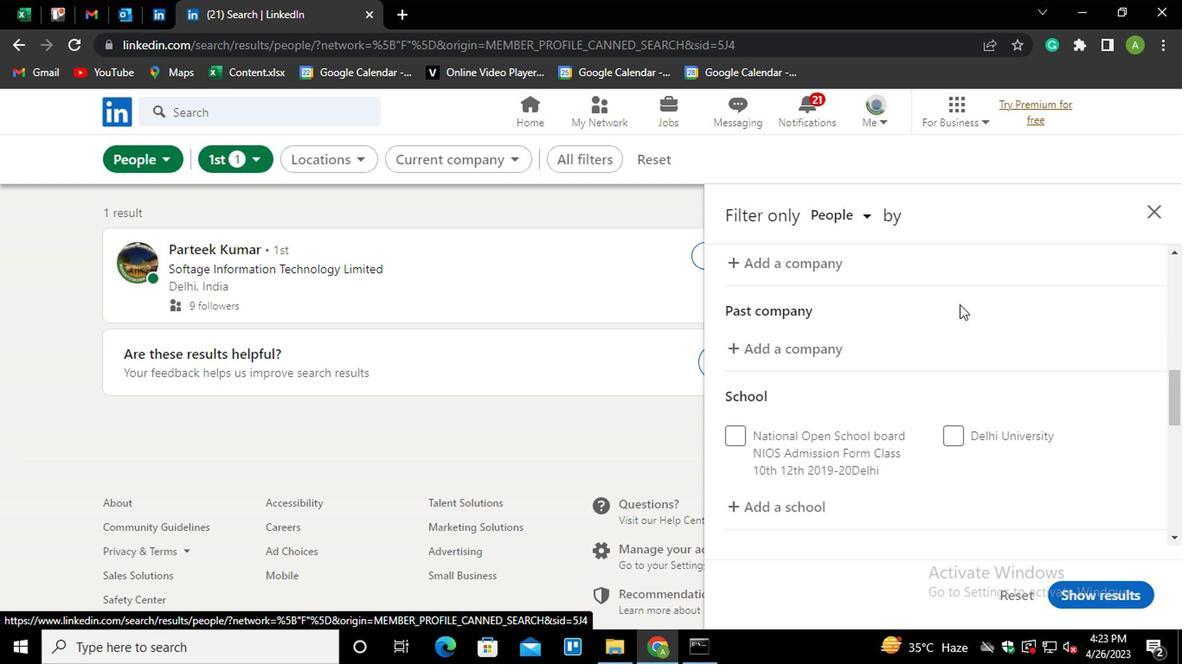 
Action: Mouse moved to (788, 351)
Screenshot: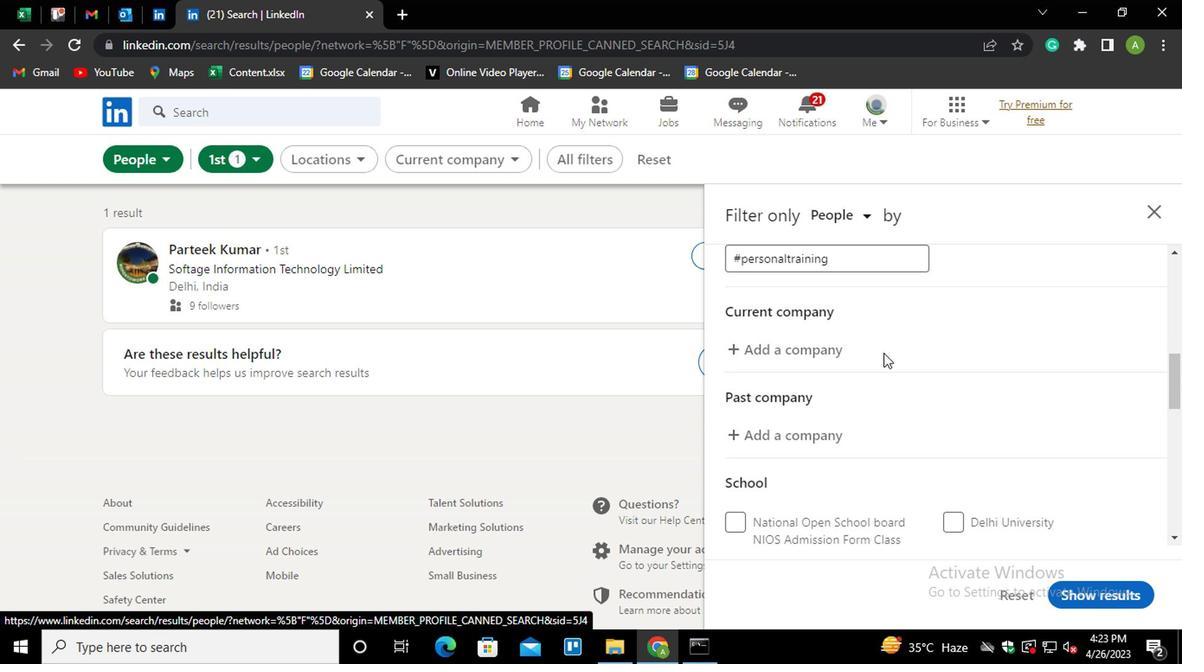 
Action: Mouse pressed left at (788, 351)
Screenshot: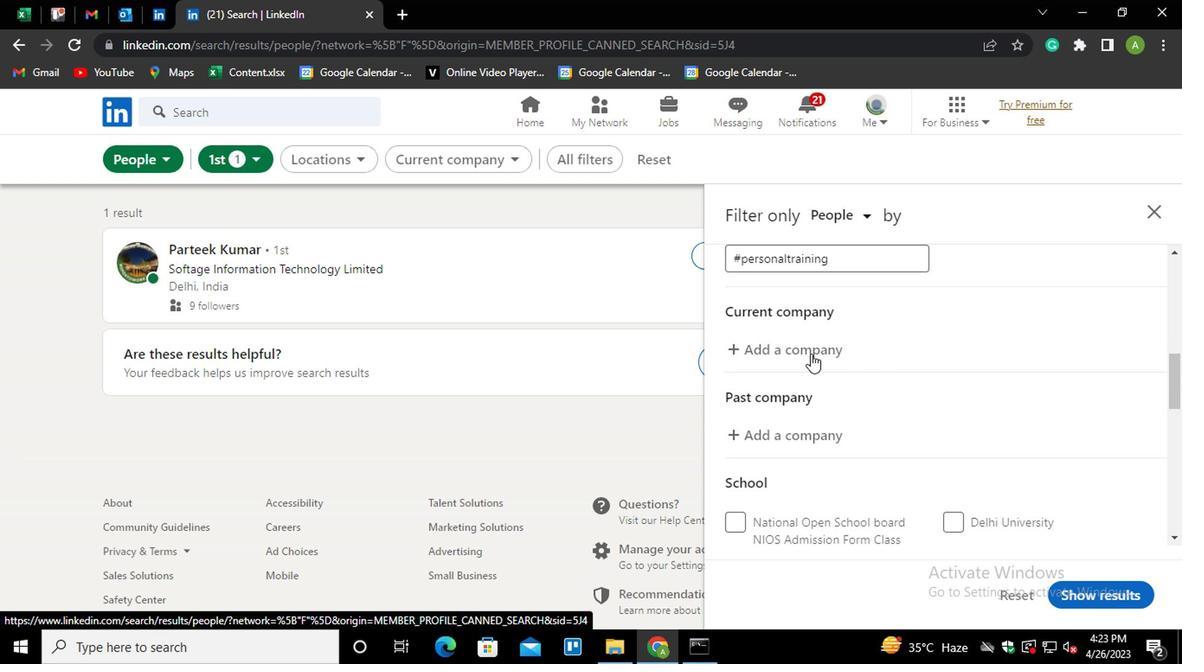 
Action: Mouse moved to (810, 349)
Screenshot: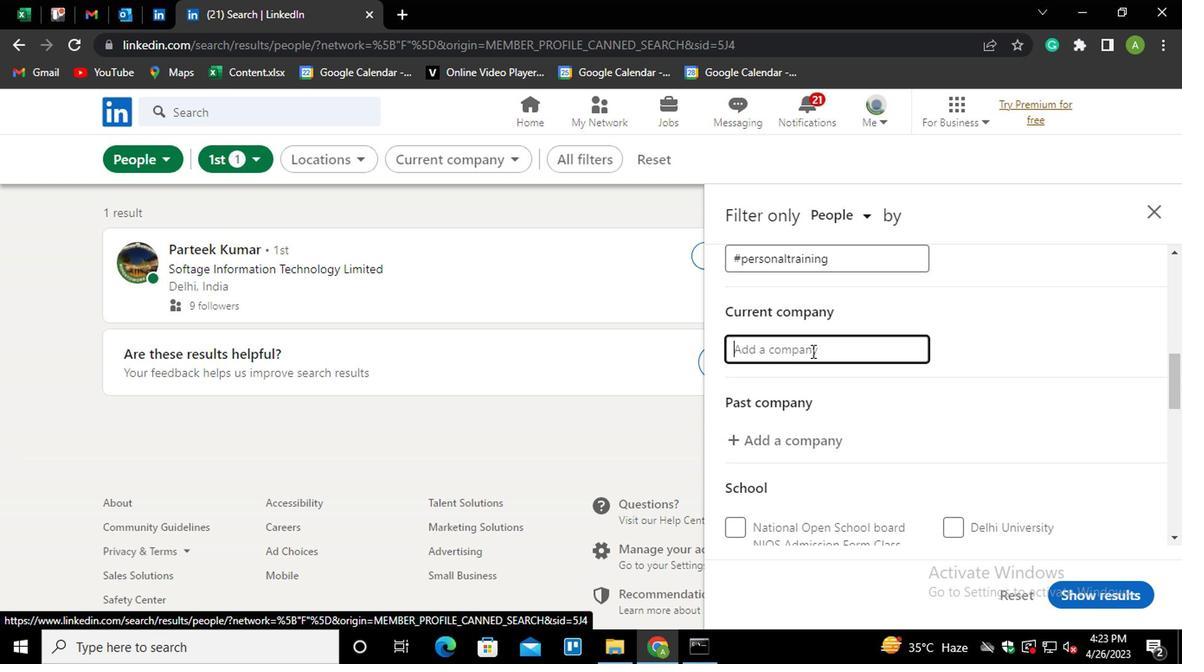 
Action: Mouse pressed left at (810, 349)
Screenshot: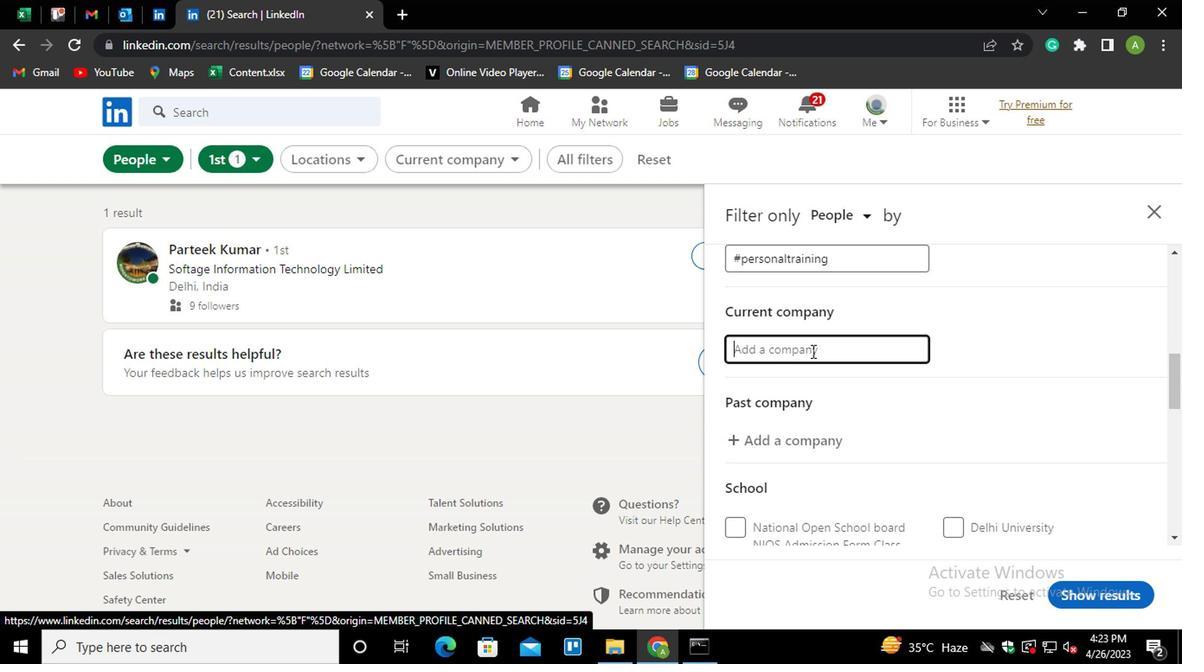 
Action: Mouse moved to (821, 342)
Screenshot: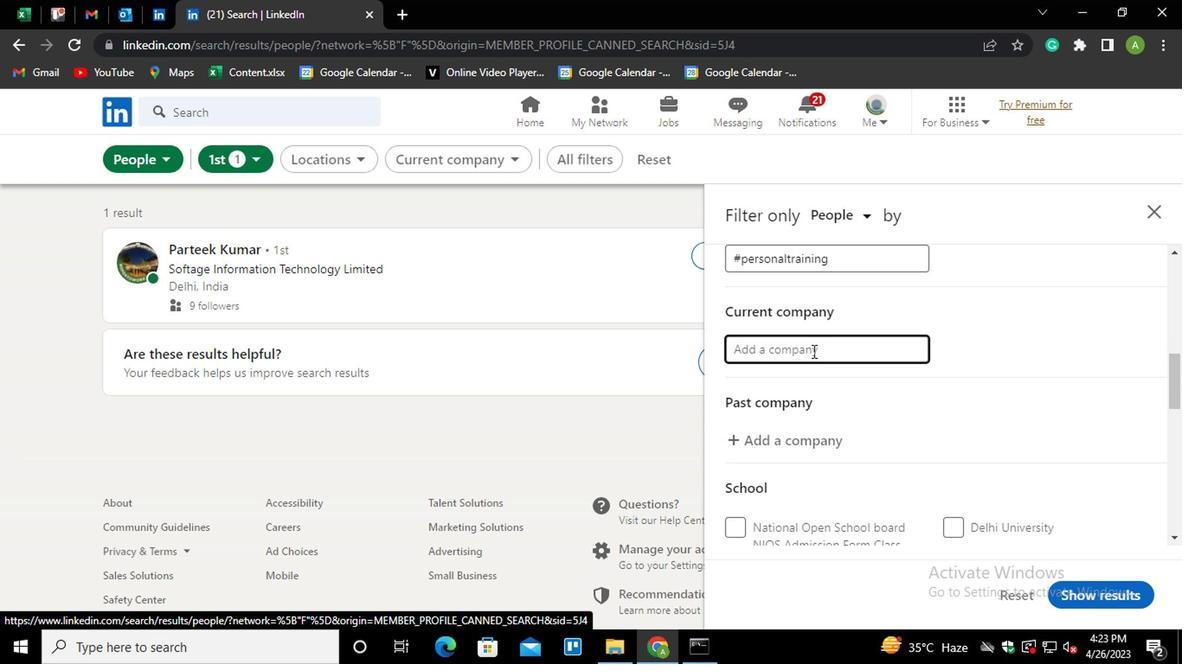 
Action: Key pressed <Key.shift><Key.shift><Key.shift>HINDUSTAN<Key.space><Key.shift>COCA<Key.shift_r>_<Key.backspace>-<Key.down><Key.enter>
Screenshot: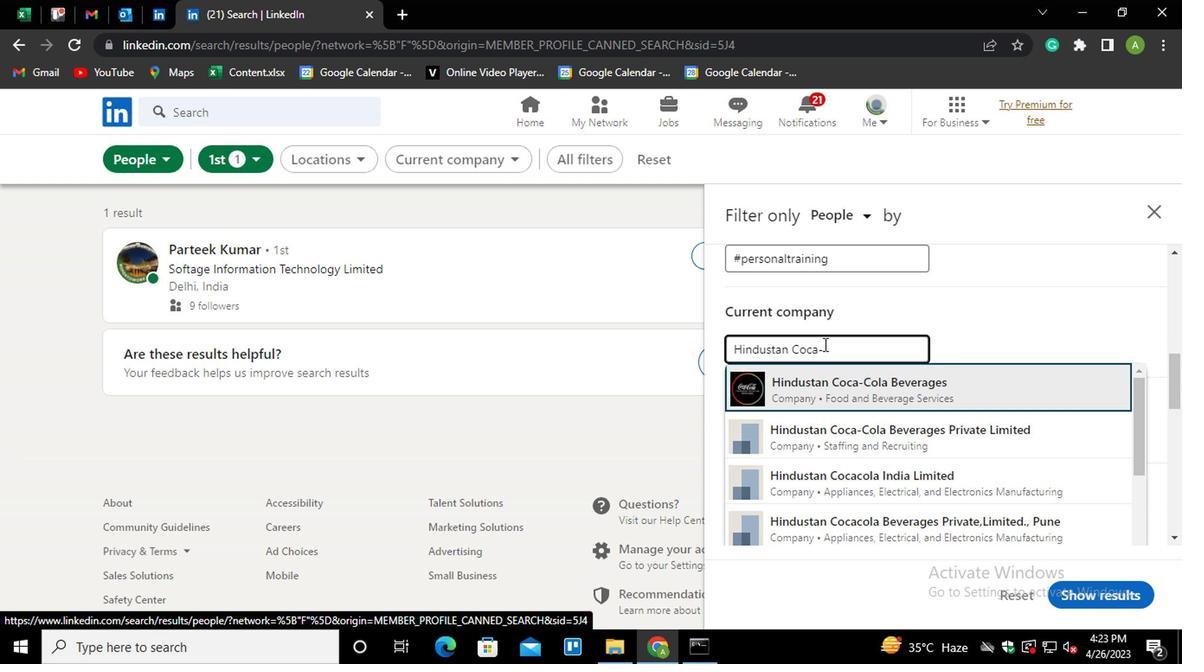 
Action: Mouse moved to (824, 337)
Screenshot: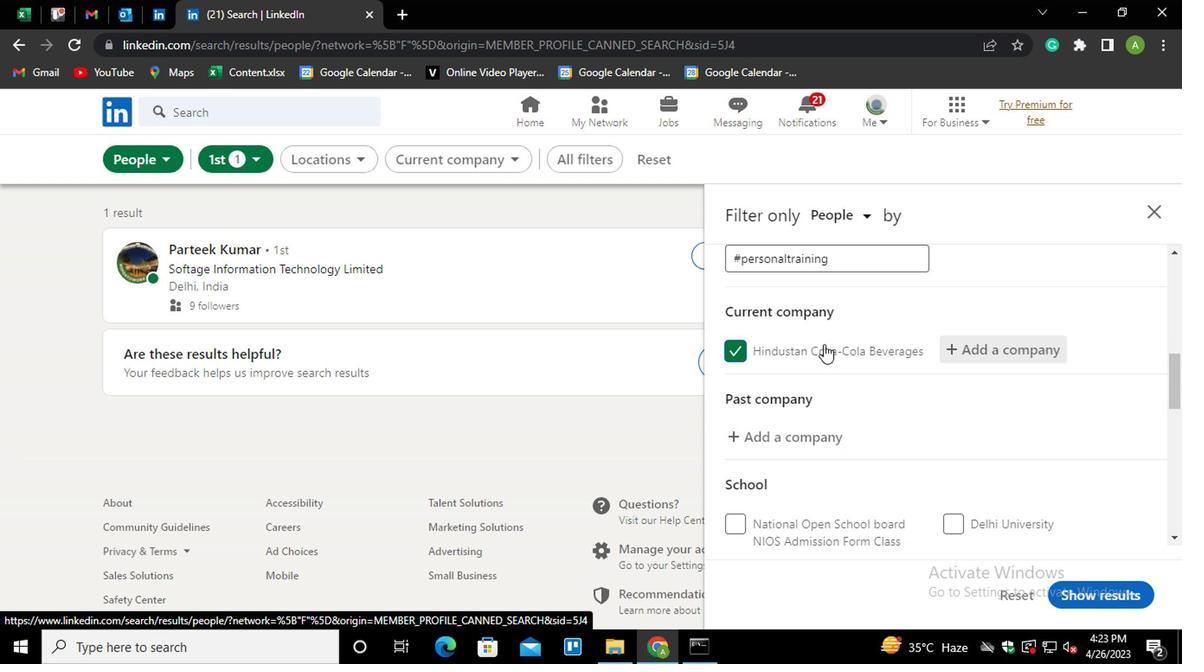
Action: Mouse scrolled (824, 337) with delta (0, 0)
Screenshot: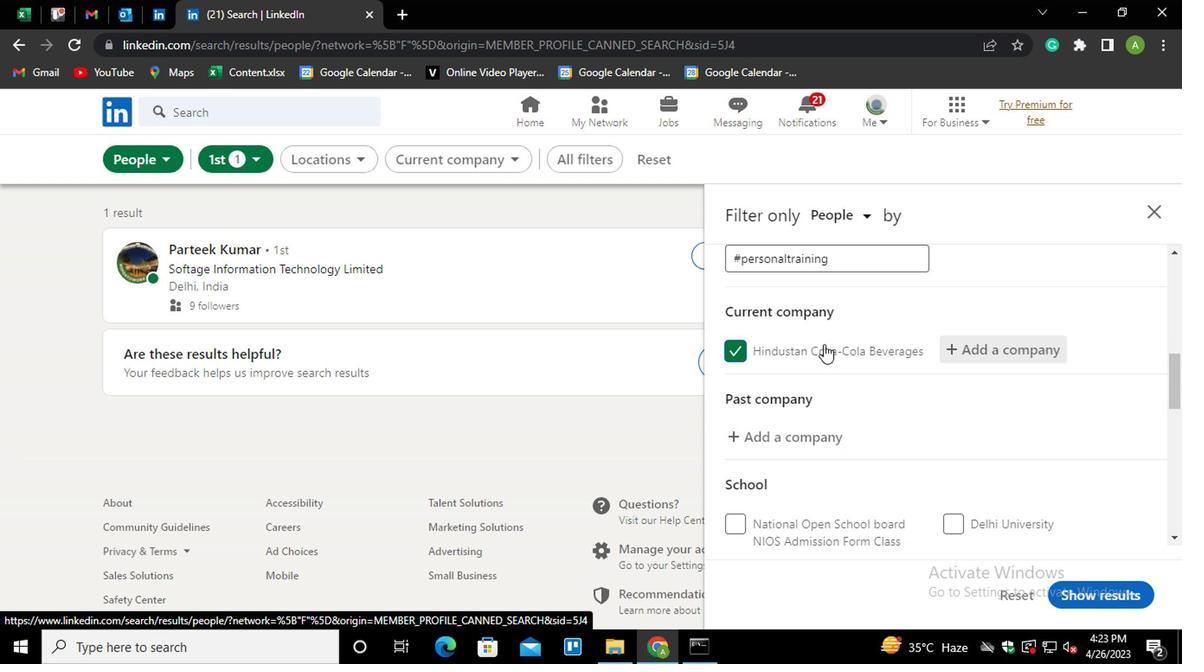 
Action: Mouse scrolled (824, 337) with delta (0, 0)
Screenshot: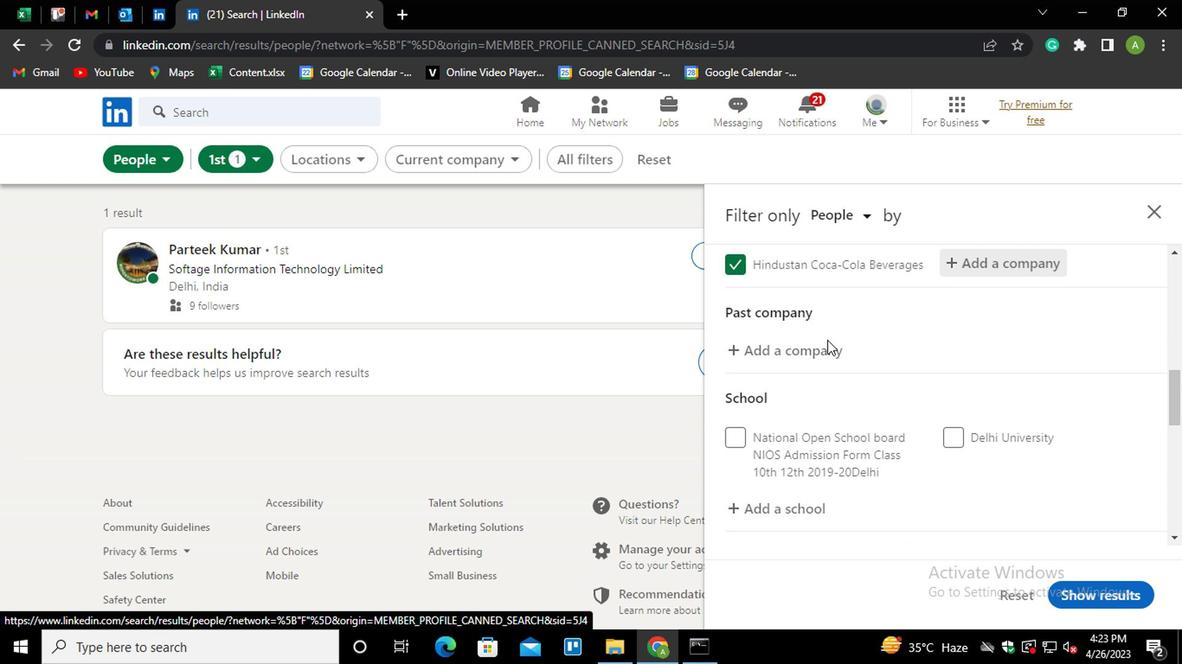 
Action: Mouse moved to (828, 344)
Screenshot: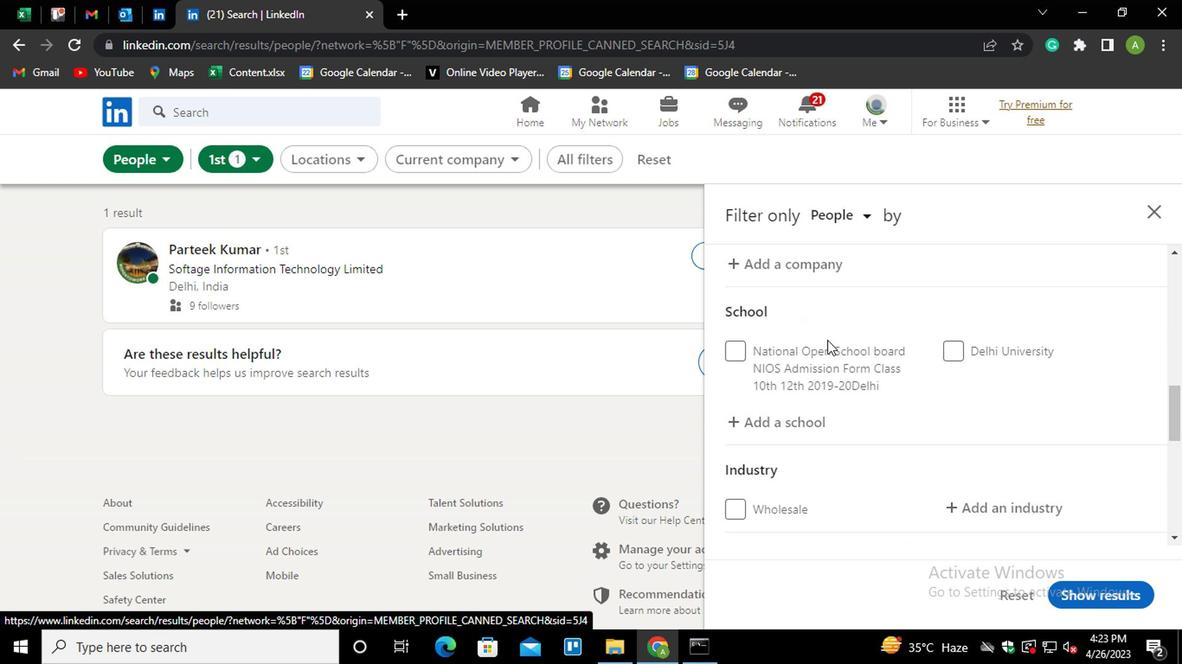 
Action: Mouse scrolled (828, 342) with delta (0, -1)
Screenshot: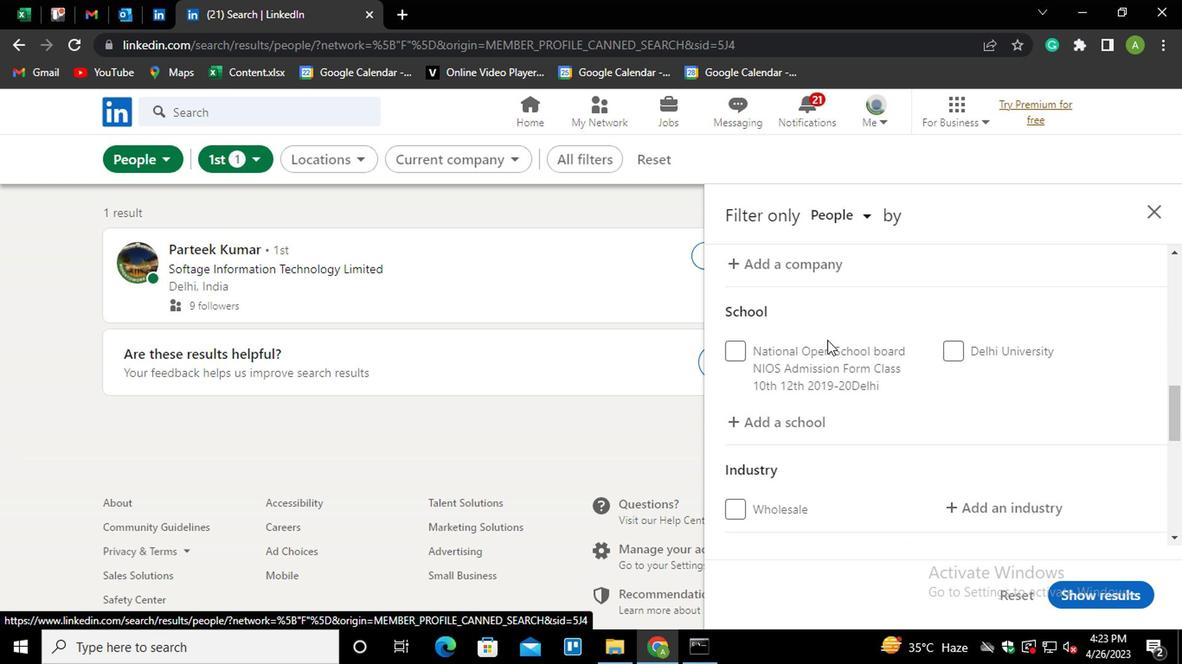 
Action: Mouse moved to (769, 333)
Screenshot: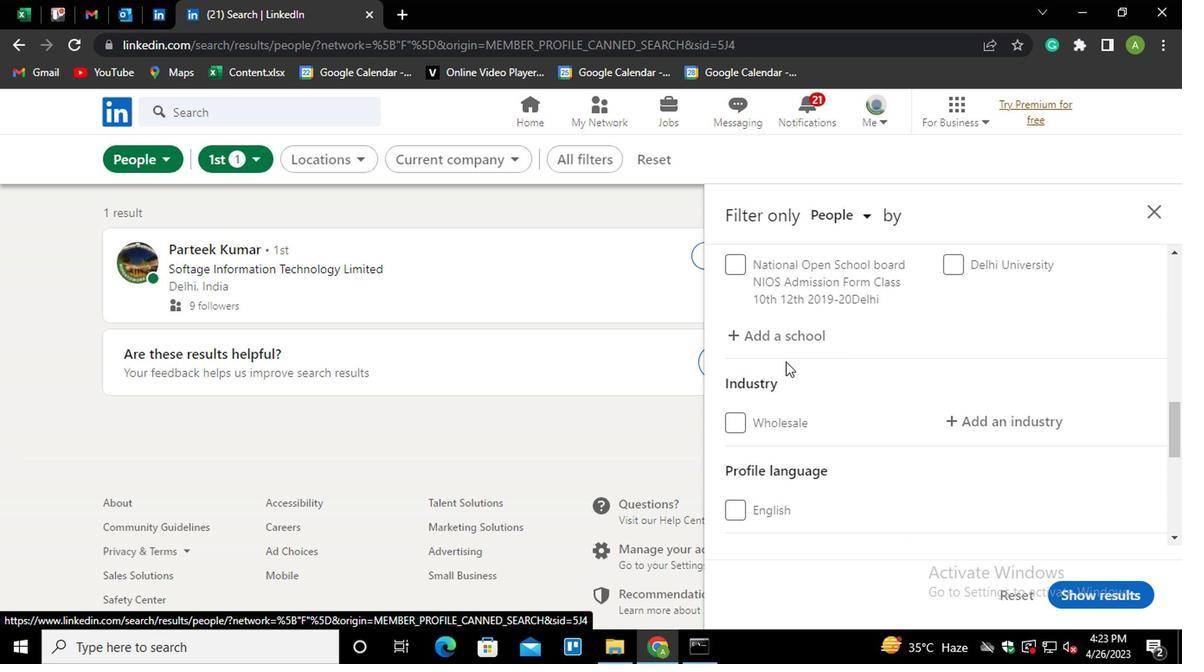 
Action: Mouse pressed left at (769, 333)
Screenshot: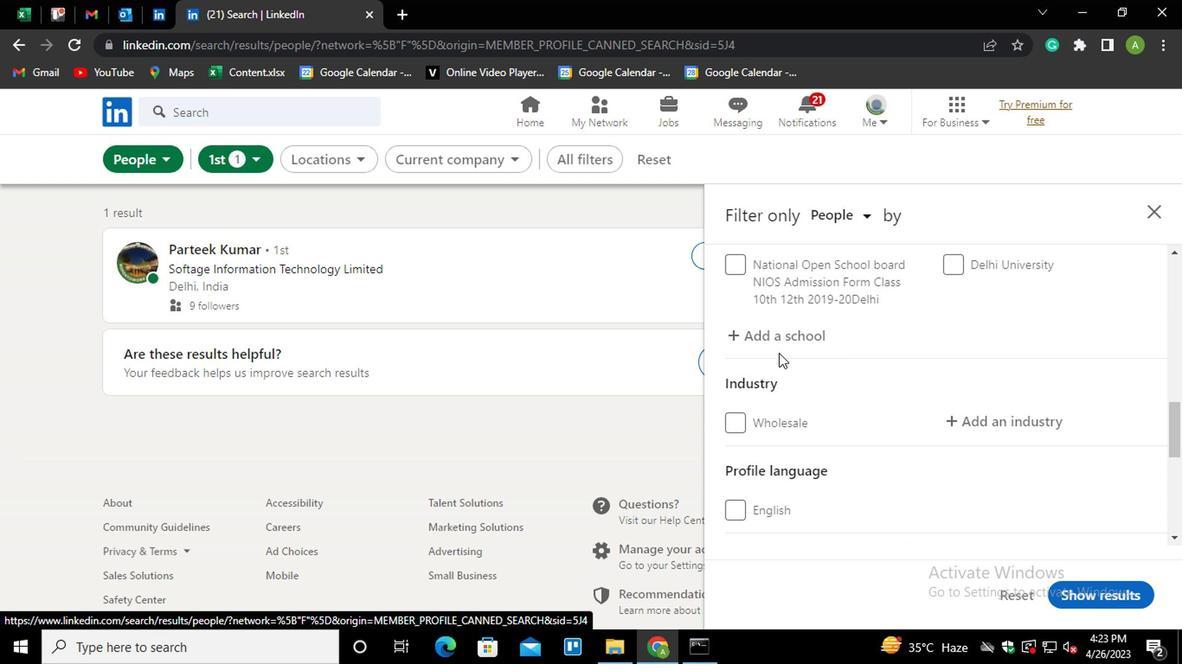 
Action: Mouse moved to (804, 334)
Screenshot: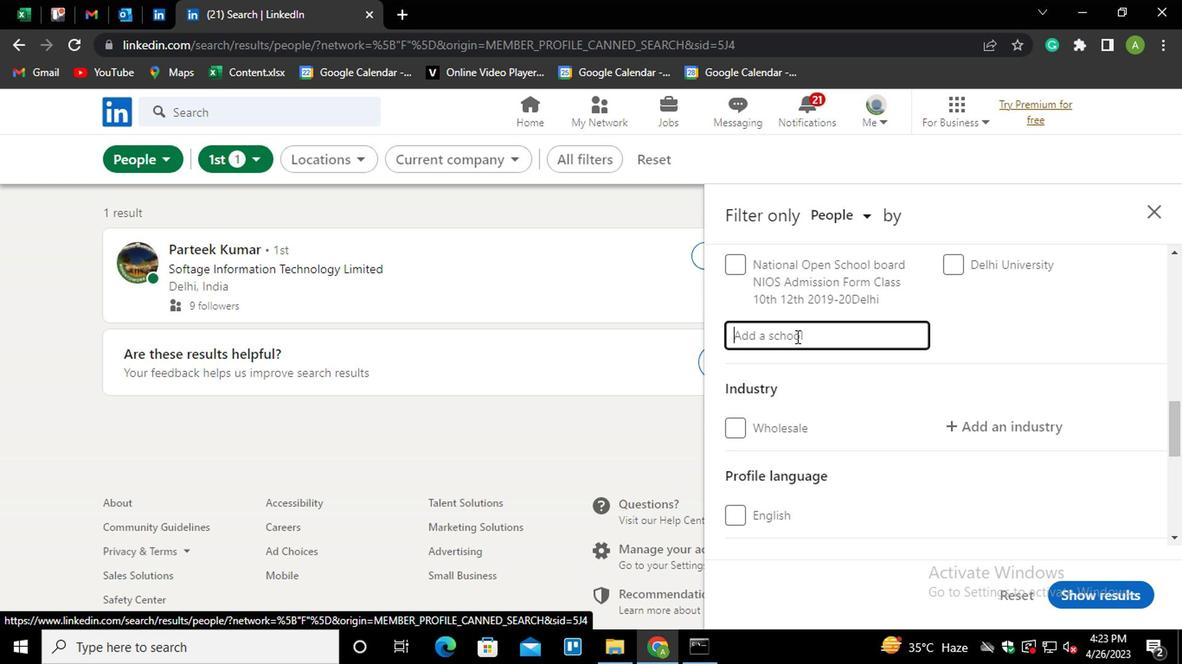 
Action: Mouse pressed left at (804, 334)
Screenshot: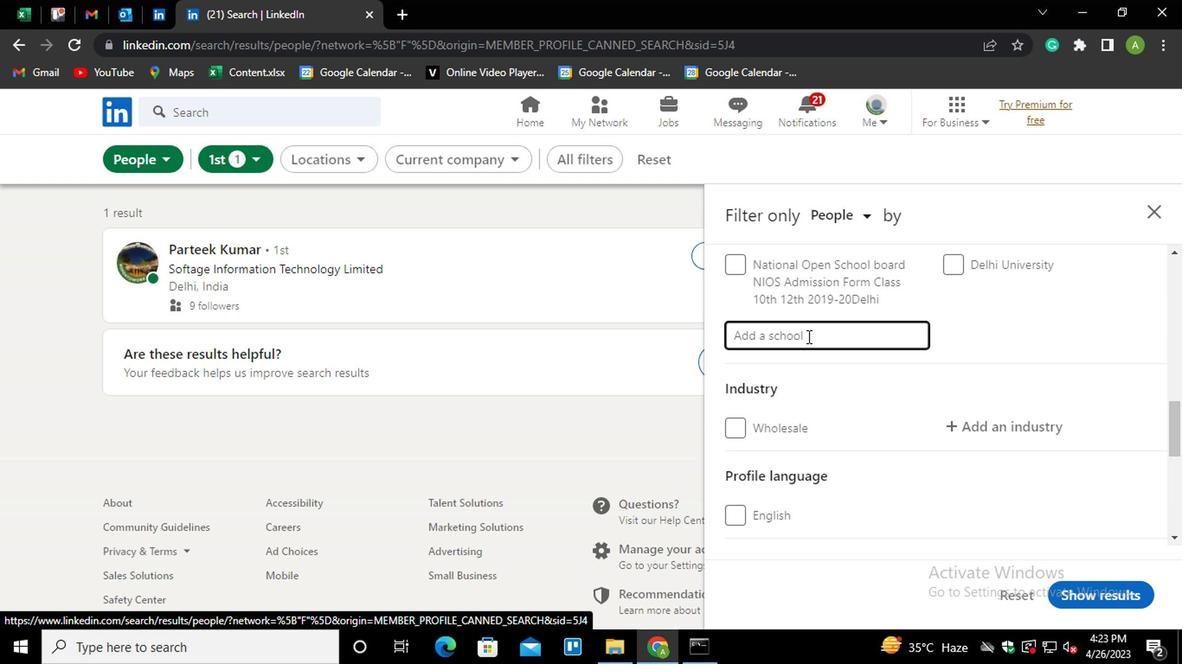 
Action: Key pressed <Key.shift>BANG<Key.down><Key.down><Key.down><Key.down><Key.down>LORE<Key.space><Key.shift_r>MEDICA<Key.left><Key.left><Key.left><Key.left><Key.left><Key.left><Key.left><Key.left><Key.left><Key.left><Key.left>A<Key.end><Key.down><Key.enter>
Screenshot: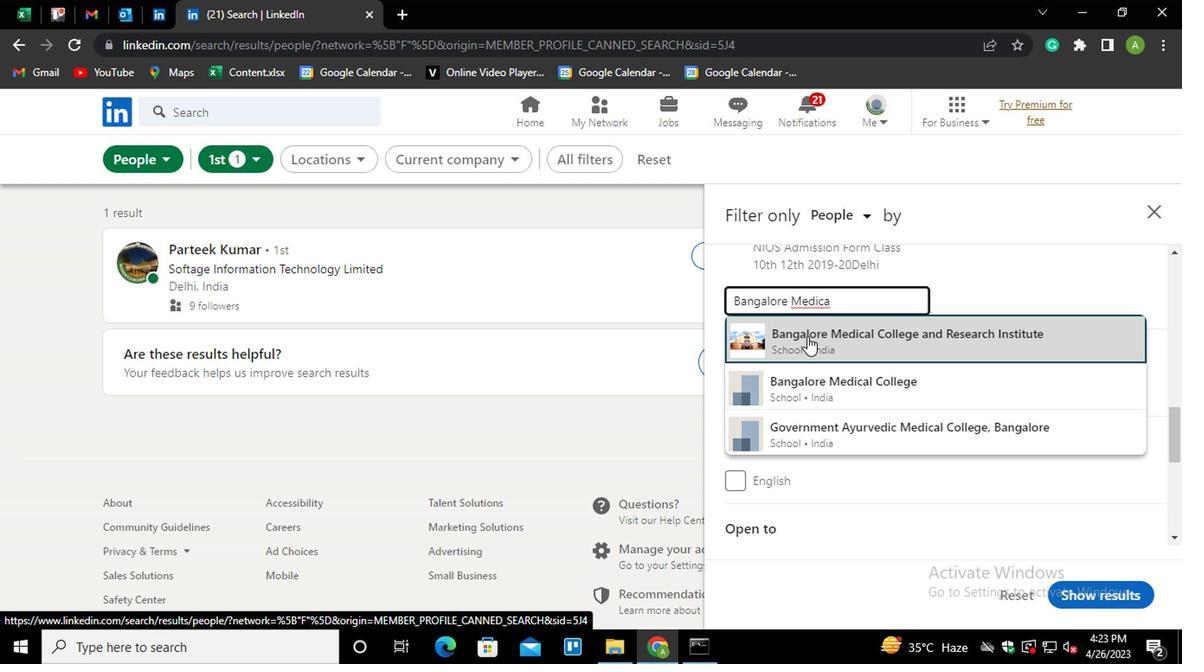 
Action: Mouse moved to (814, 368)
Screenshot: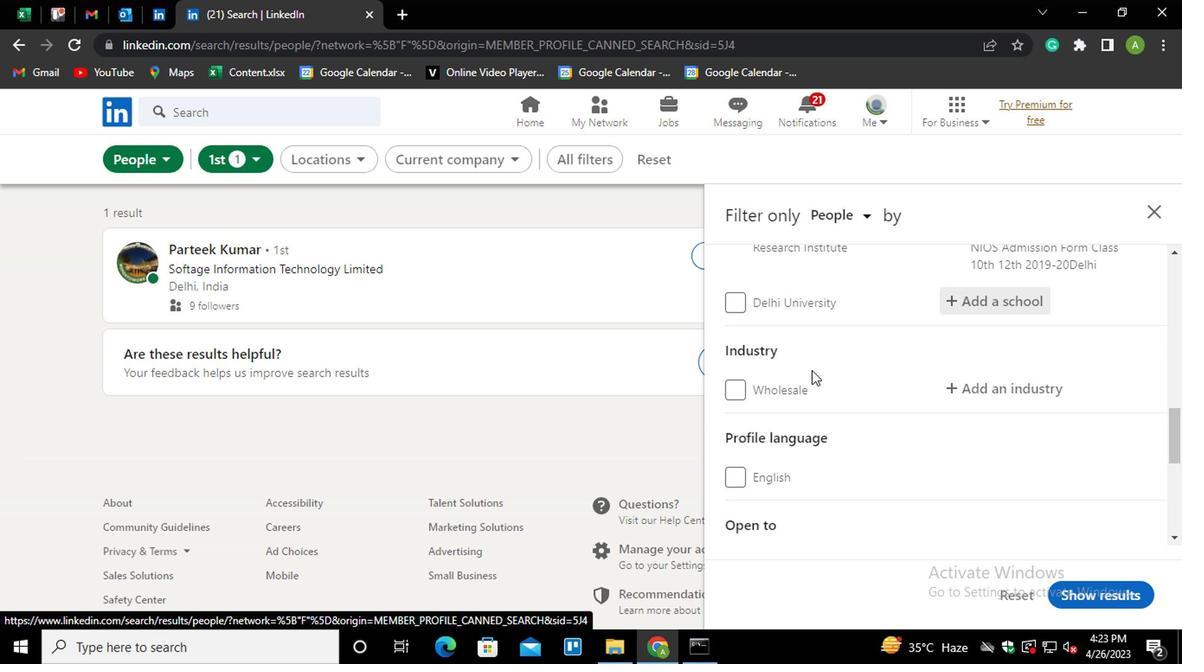 
Action: Mouse scrolled (814, 367) with delta (0, 0)
Screenshot: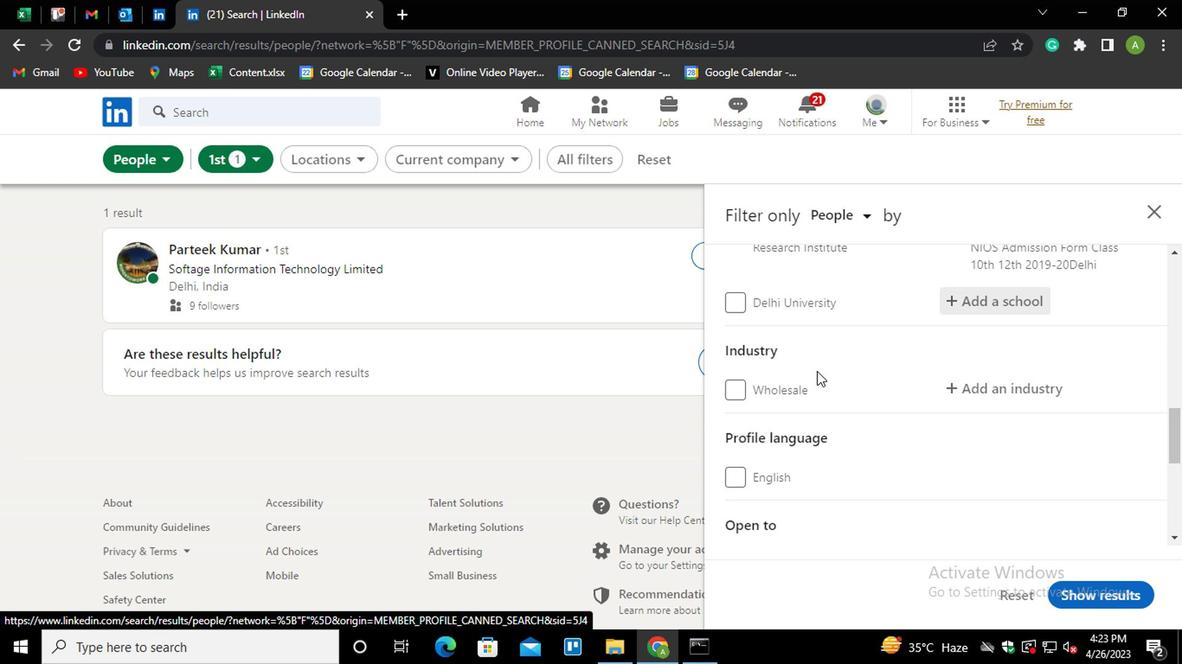 
Action: Mouse moved to (948, 297)
Screenshot: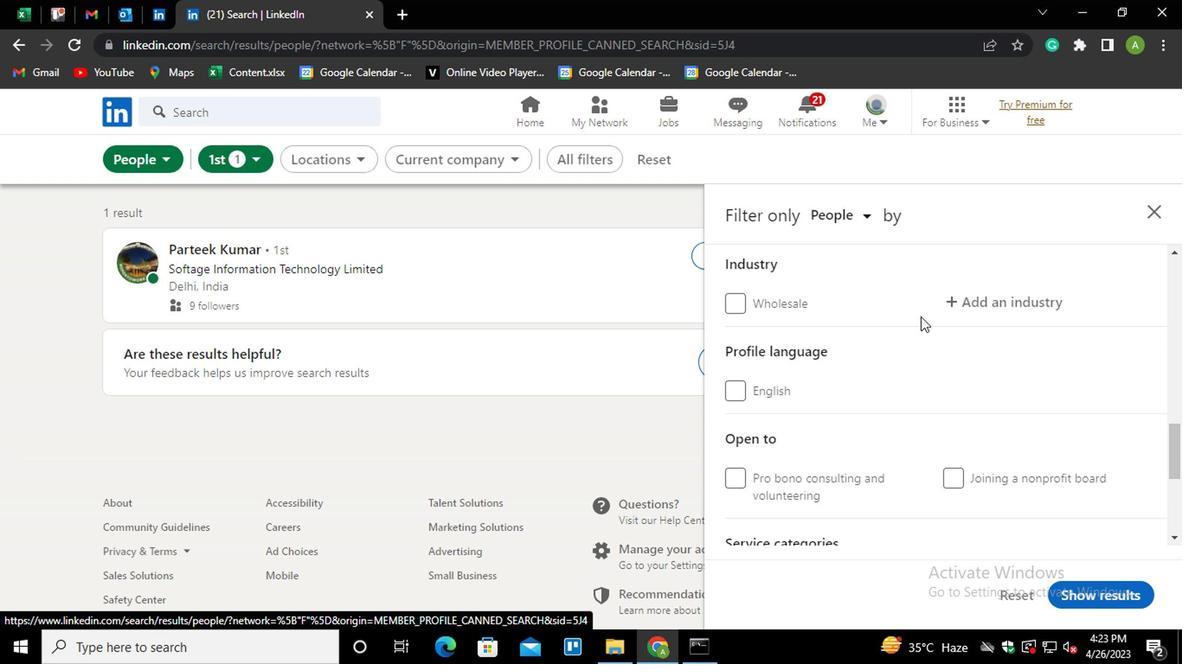 
Action: Mouse pressed left at (948, 297)
Screenshot: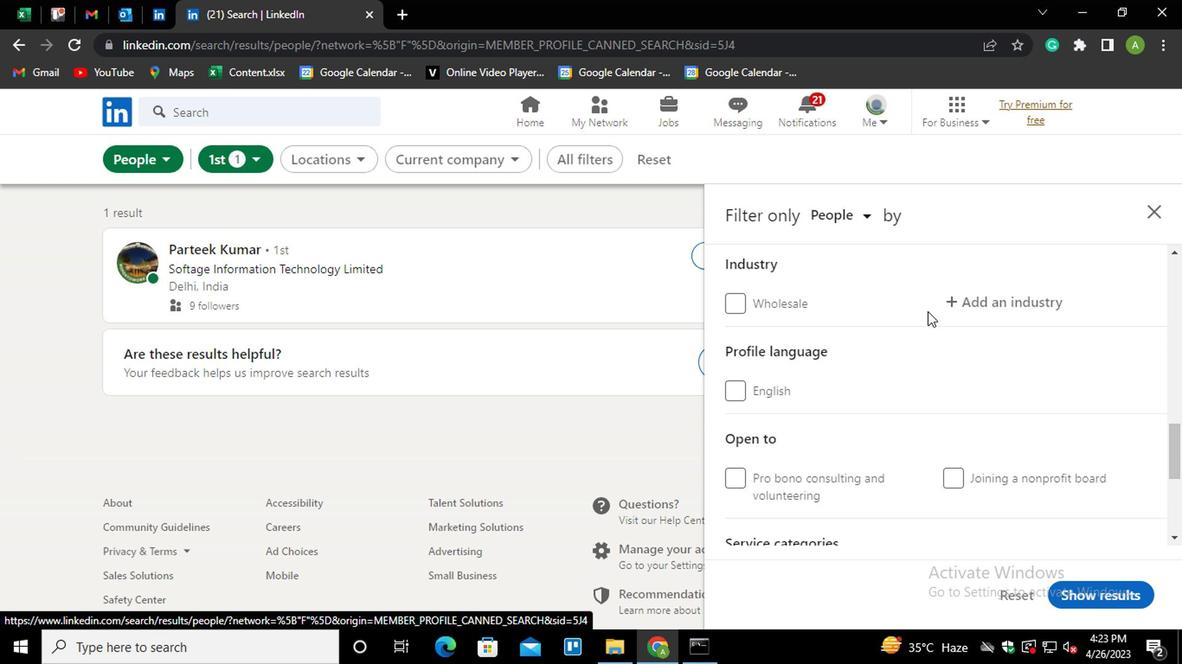 
Action: Mouse moved to (965, 299)
Screenshot: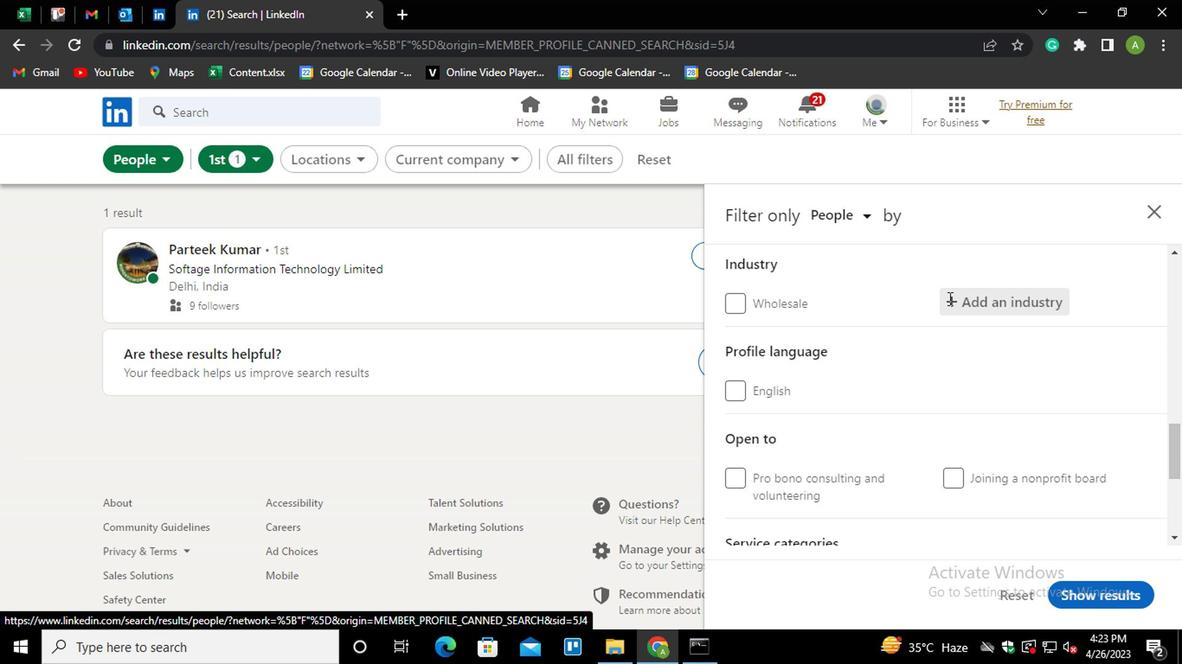 
Action: Mouse pressed left at (965, 299)
Screenshot: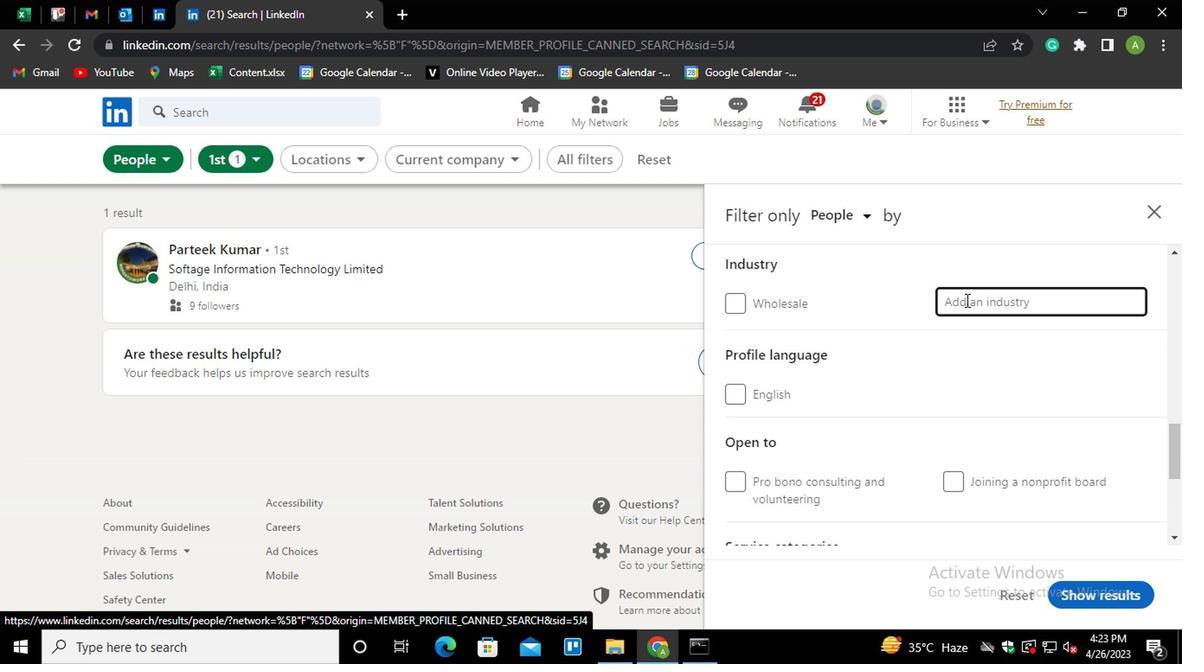 
Action: Mouse moved to (1008, 244)
Screenshot: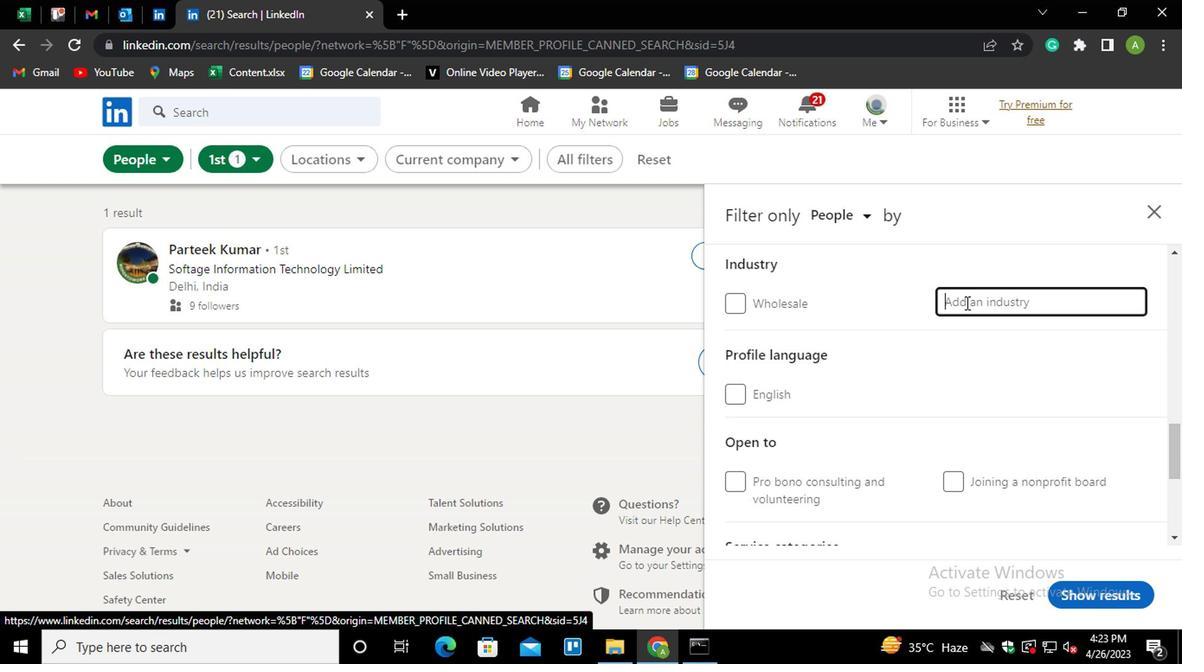 
Action: Key pressed <Key.shift>SEAFOO<Key.down><Key.enter>
Screenshot: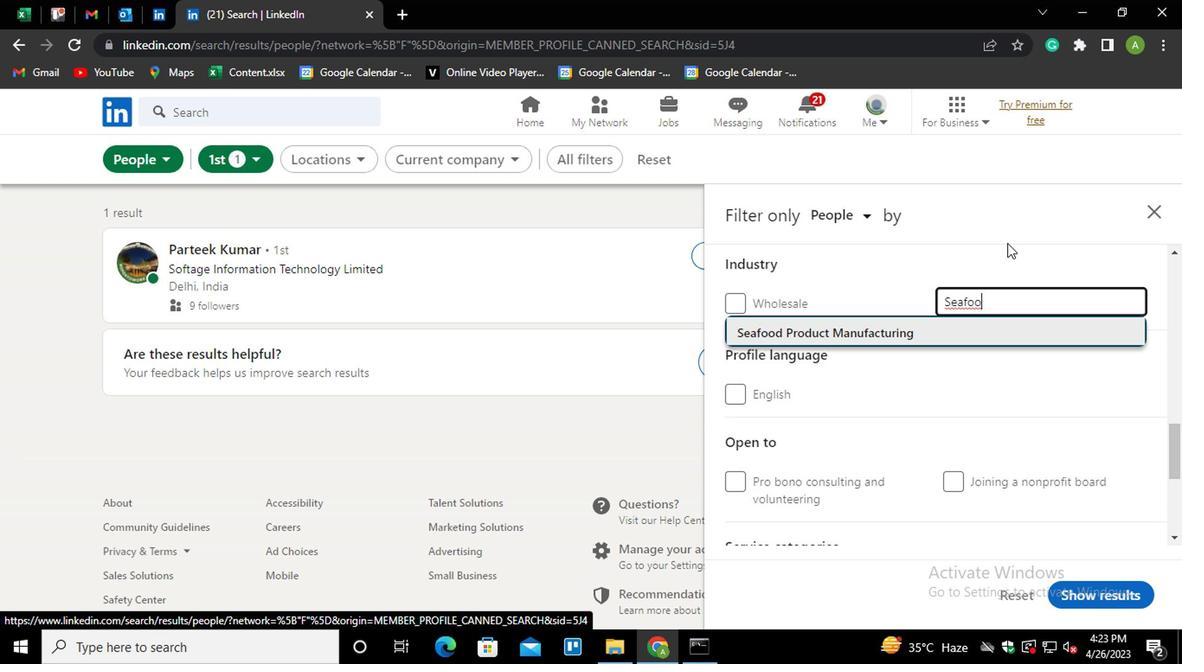 
Action: Mouse moved to (1020, 309)
Screenshot: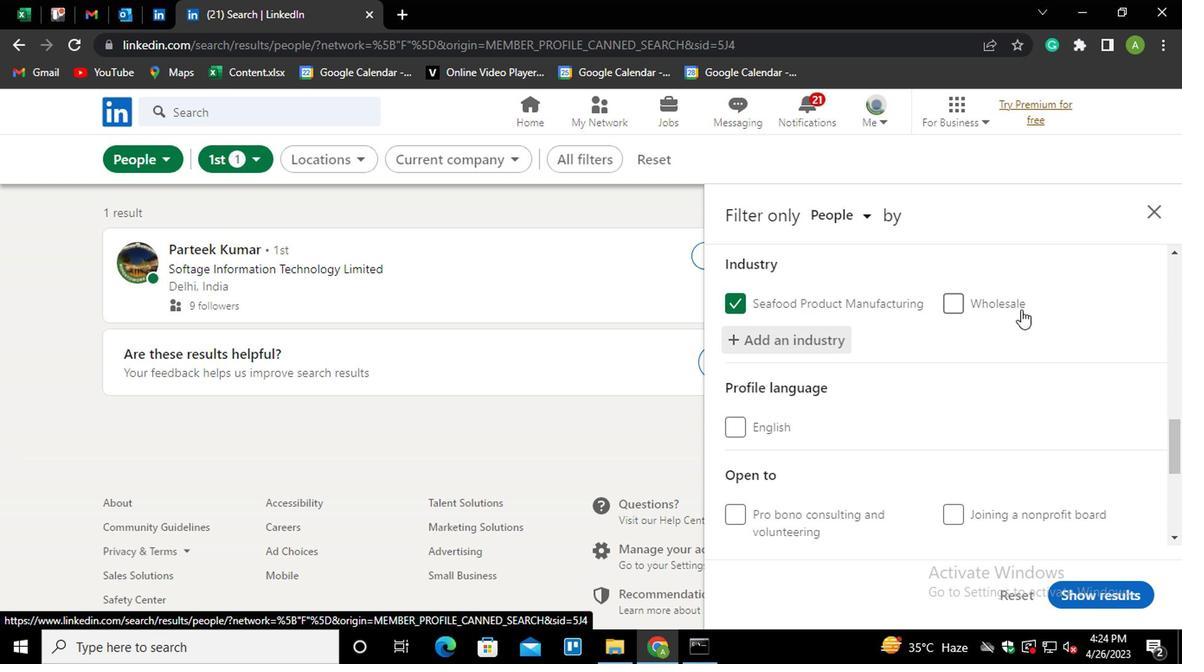 
Action: Mouse scrolled (1020, 308) with delta (0, -1)
Screenshot: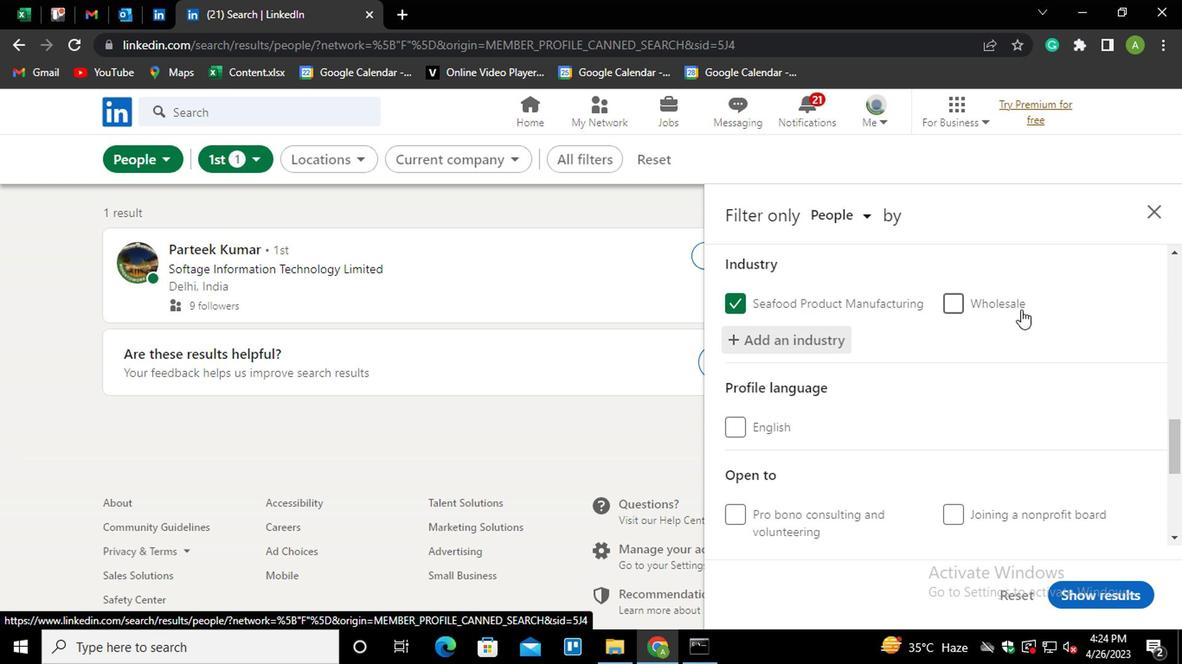 
Action: Mouse moved to (845, 344)
Screenshot: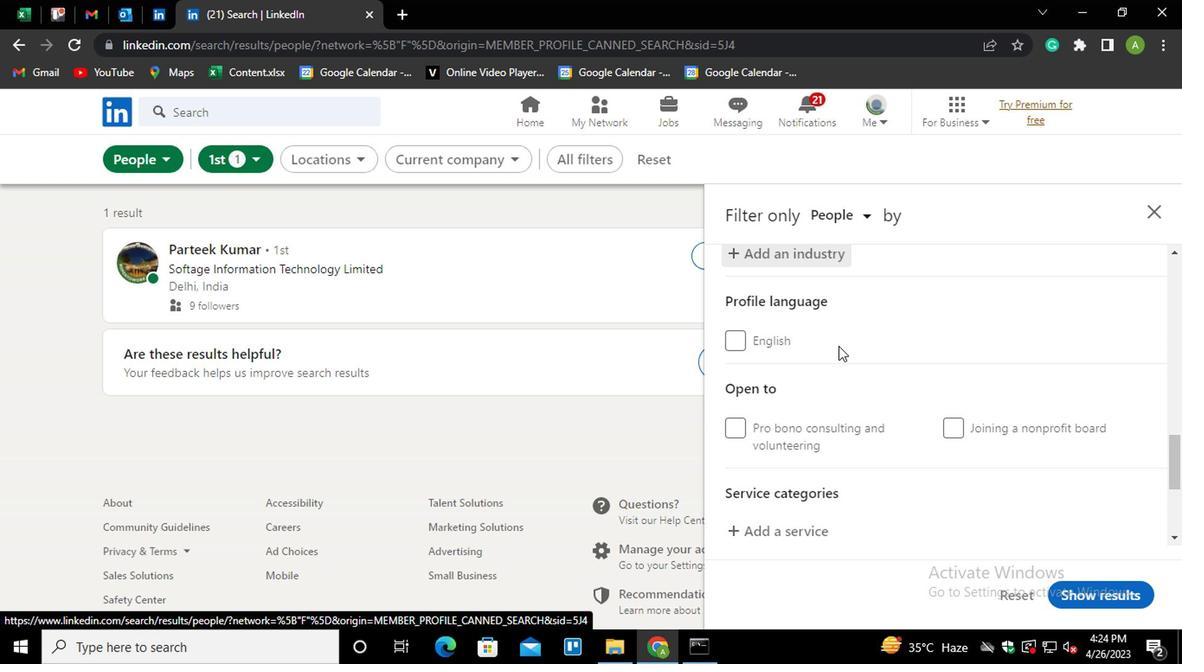 
Action: Mouse scrolled (845, 342) with delta (0, -1)
Screenshot: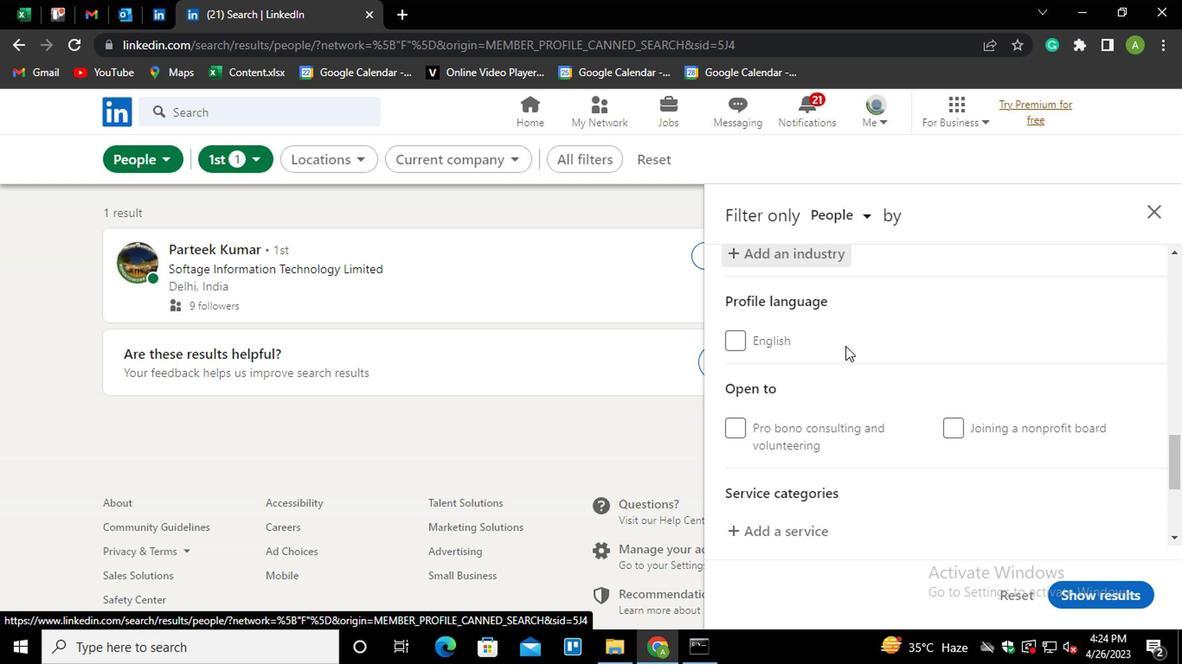
Action: Mouse moved to (845, 344)
Screenshot: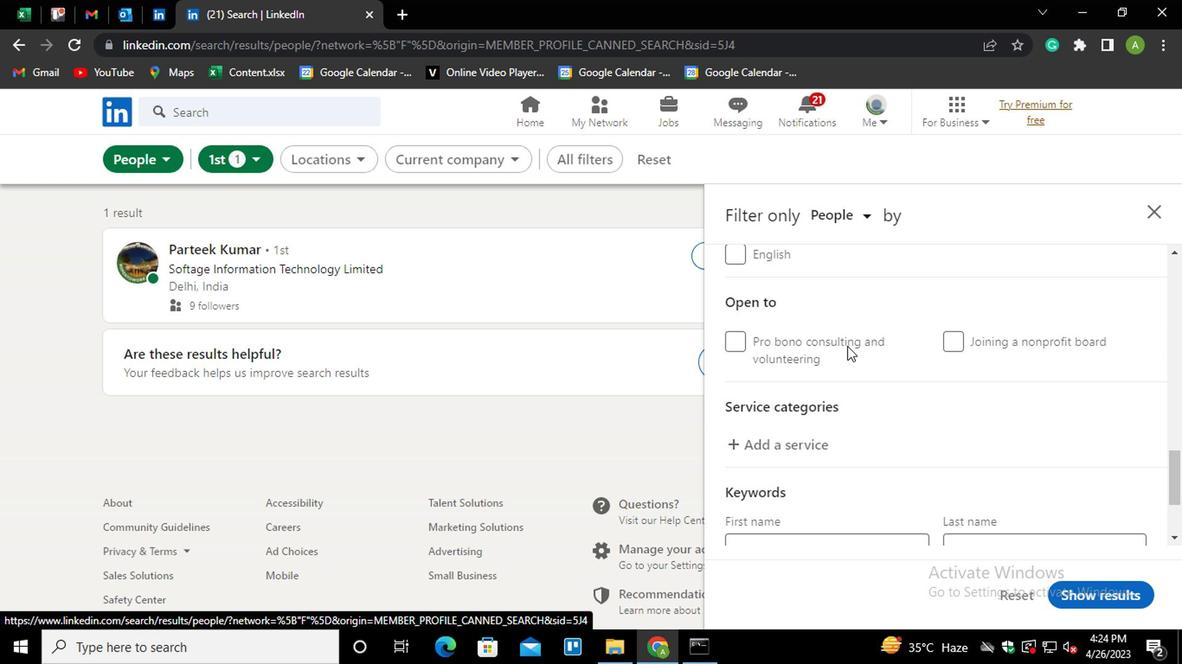 
Action: Mouse scrolled (845, 342) with delta (0, -1)
Screenshot: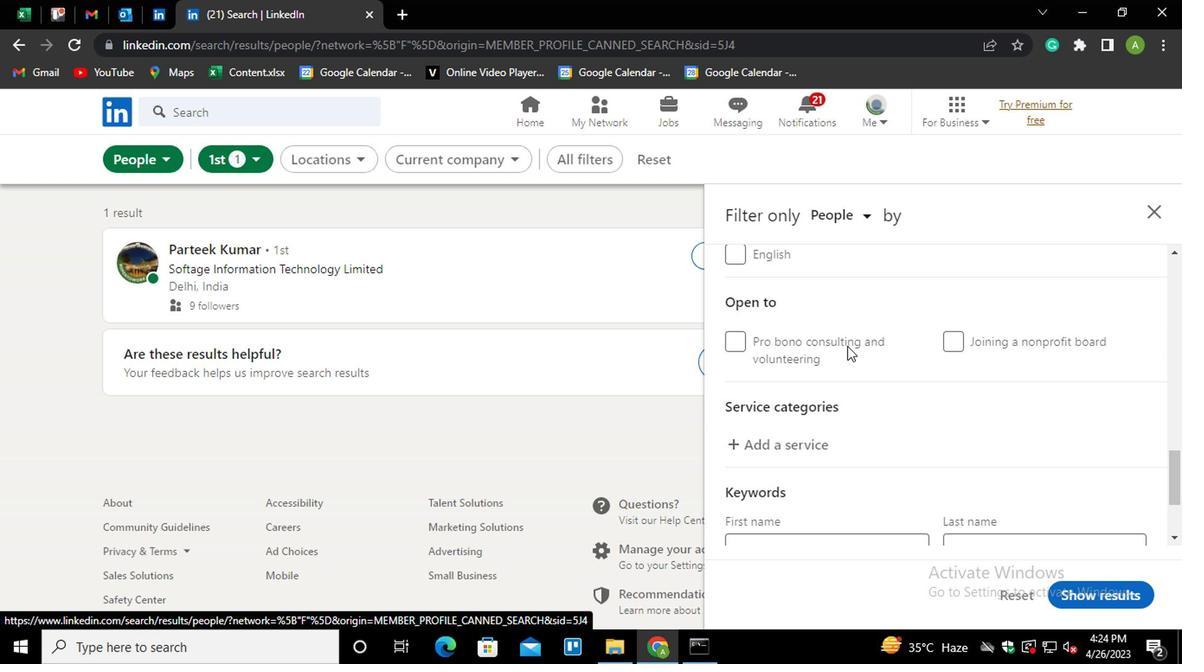 
Action: Mouse moved to (827, 352)
Screenshot: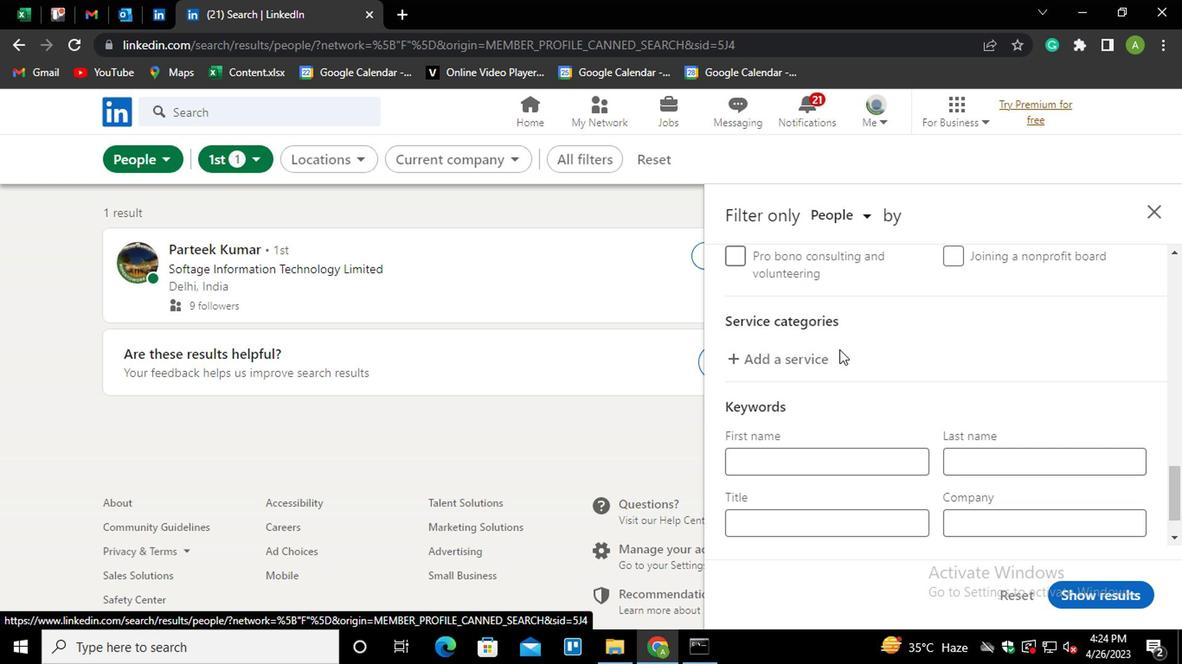
Action: Mouse pressed left at (827, 352)
Screenshot: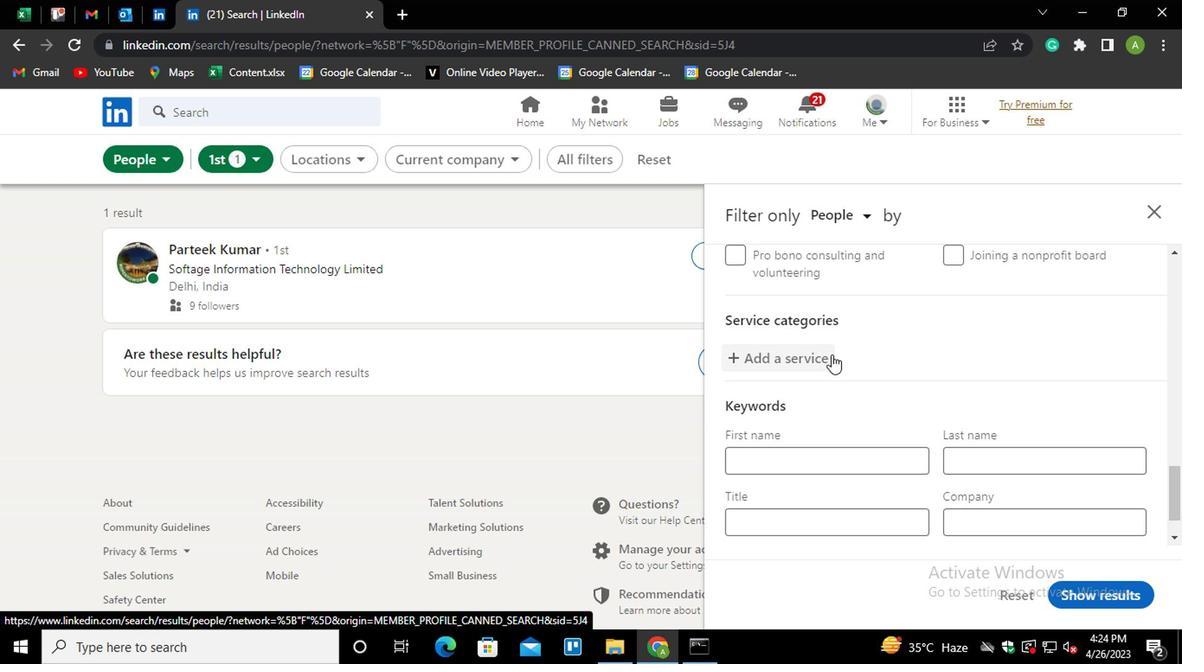 
Action: Mouse moved to (833, 353)
Screenshot: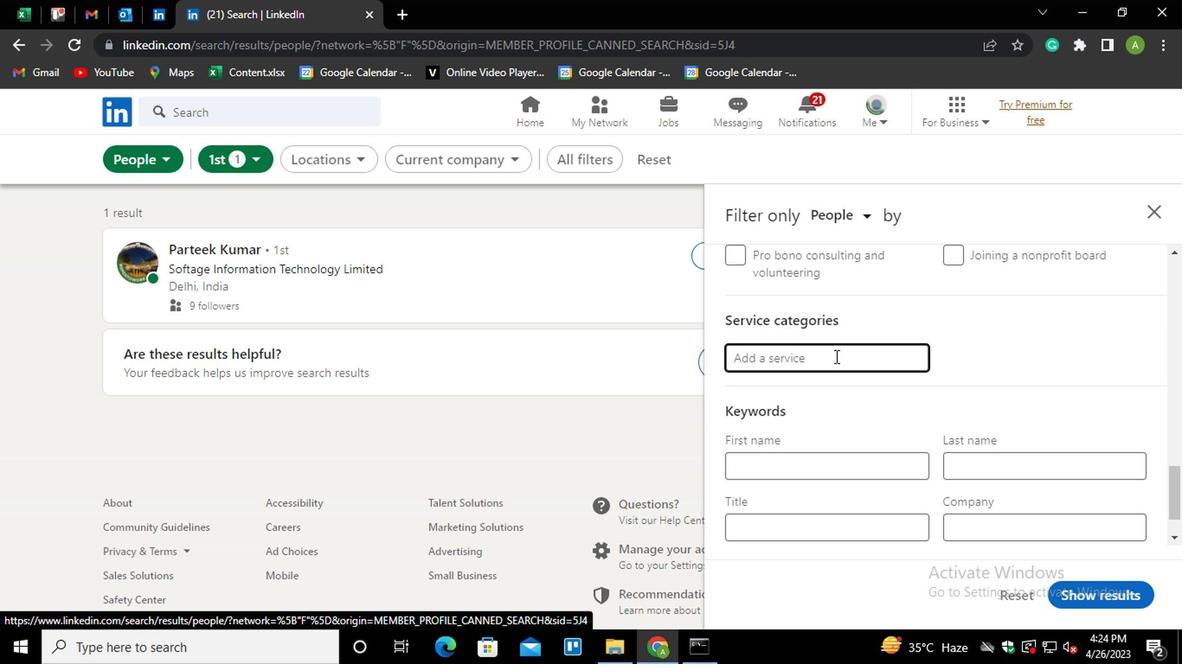 
Action: Mouse pressed left at (833, 353)
Screenshot: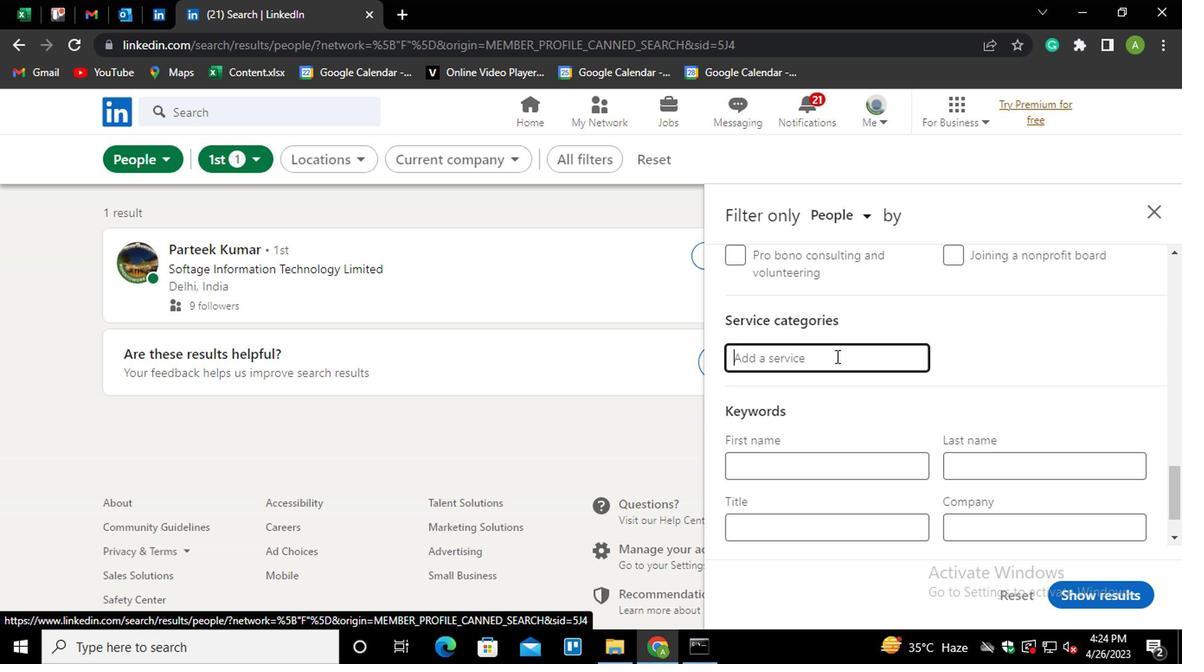 
Action: Key pressed <Key.shift>TECHNICAL<Key.down><Key.down><Key.up>
Screenshot: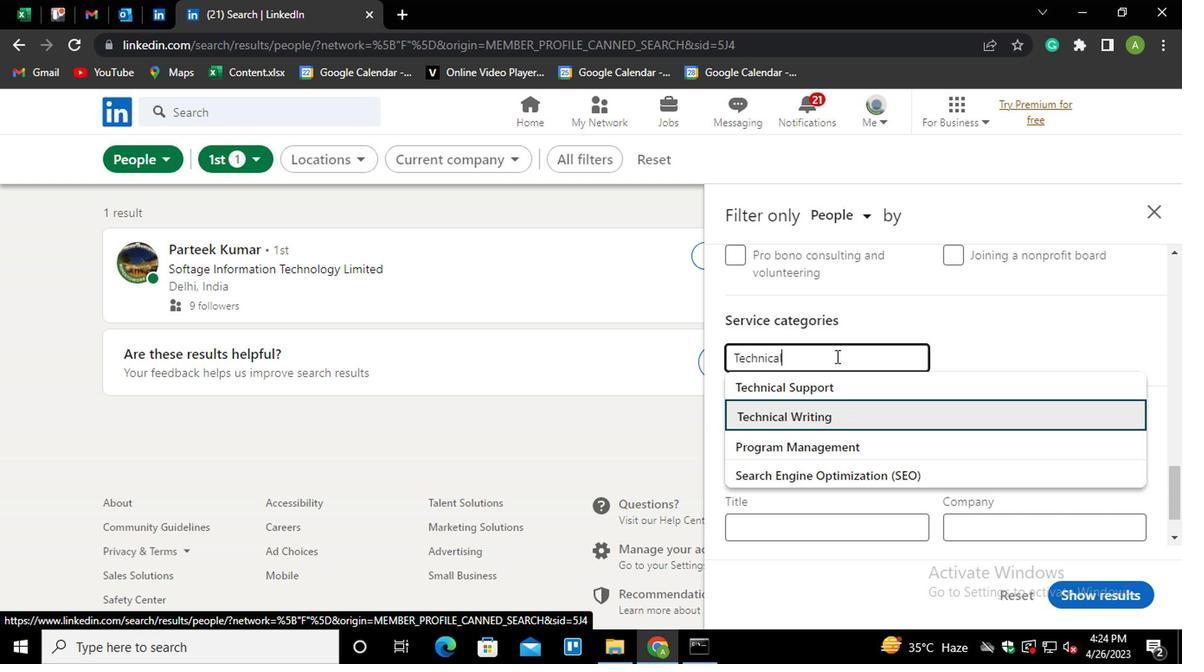 
Action: Mouse moved to (975, 347)
Screenshot: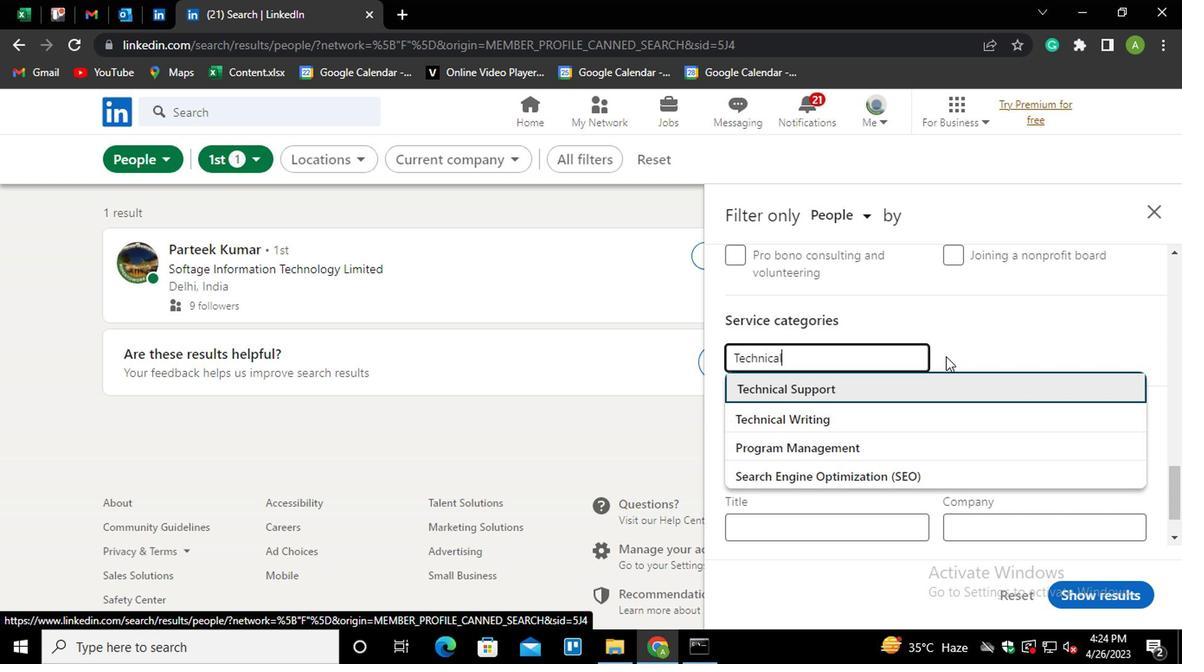 
Action: Mouse pressed left at (975, 347)
Screenshot: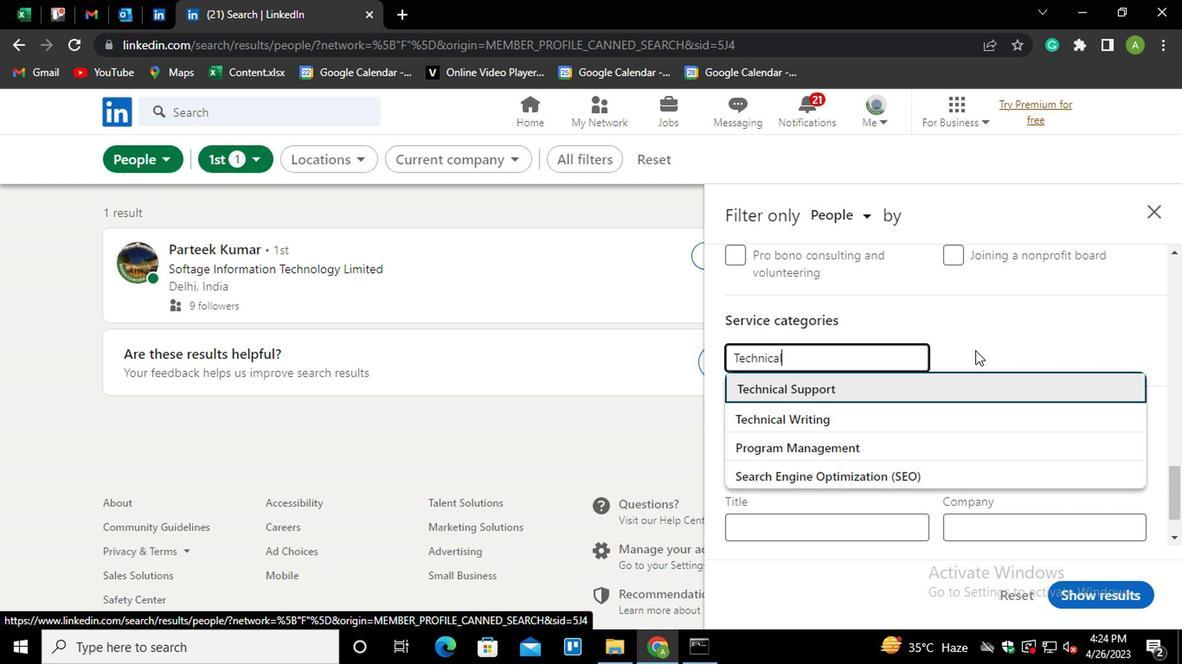 
Action: Mouse moved to (972, 358)
Screenshot: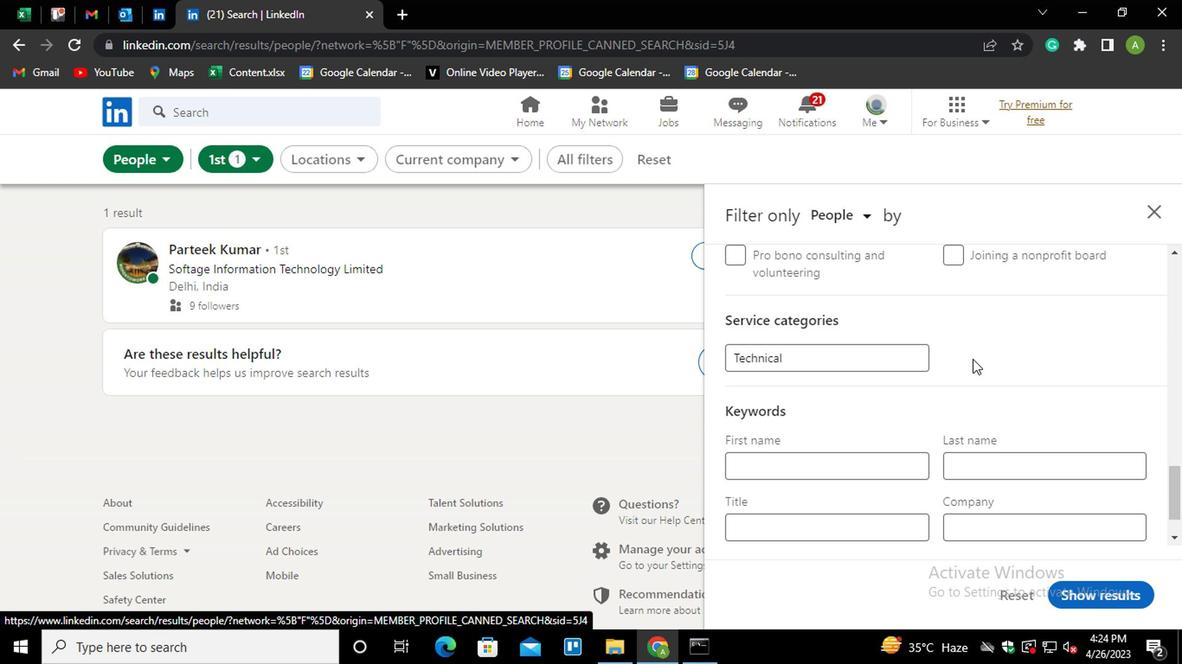 
Action: Mouse scrolled (972, 357) with delta (0, -1)
Screenshot: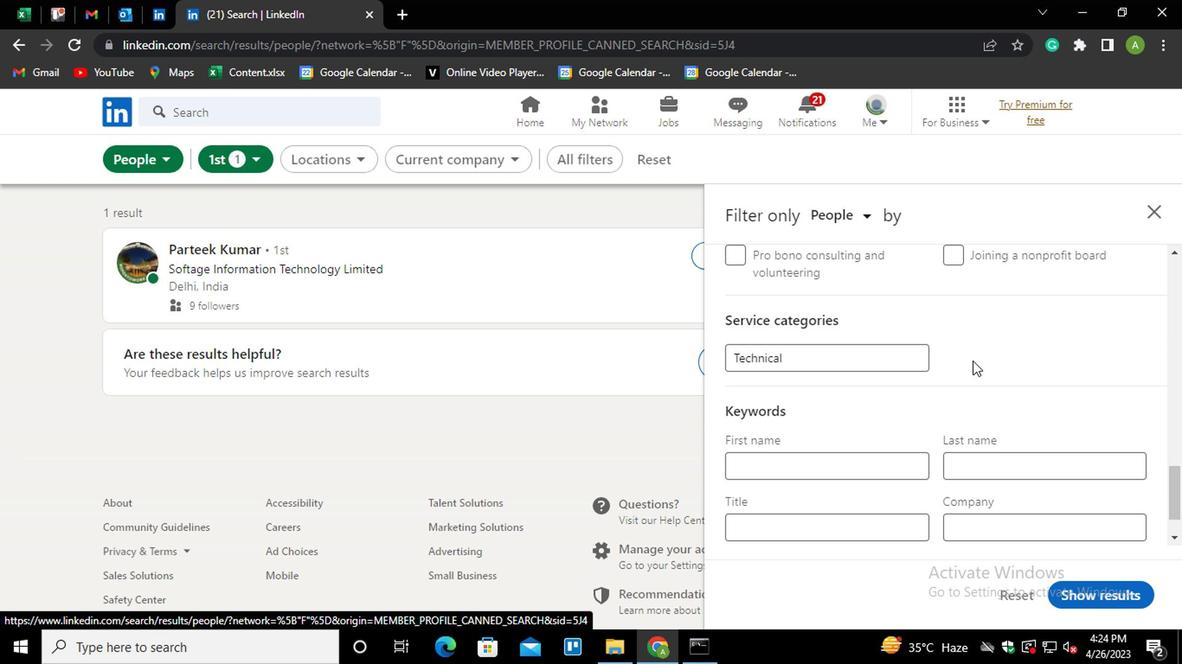 
Action: Mouse moved to (767, 463)
Screenshot: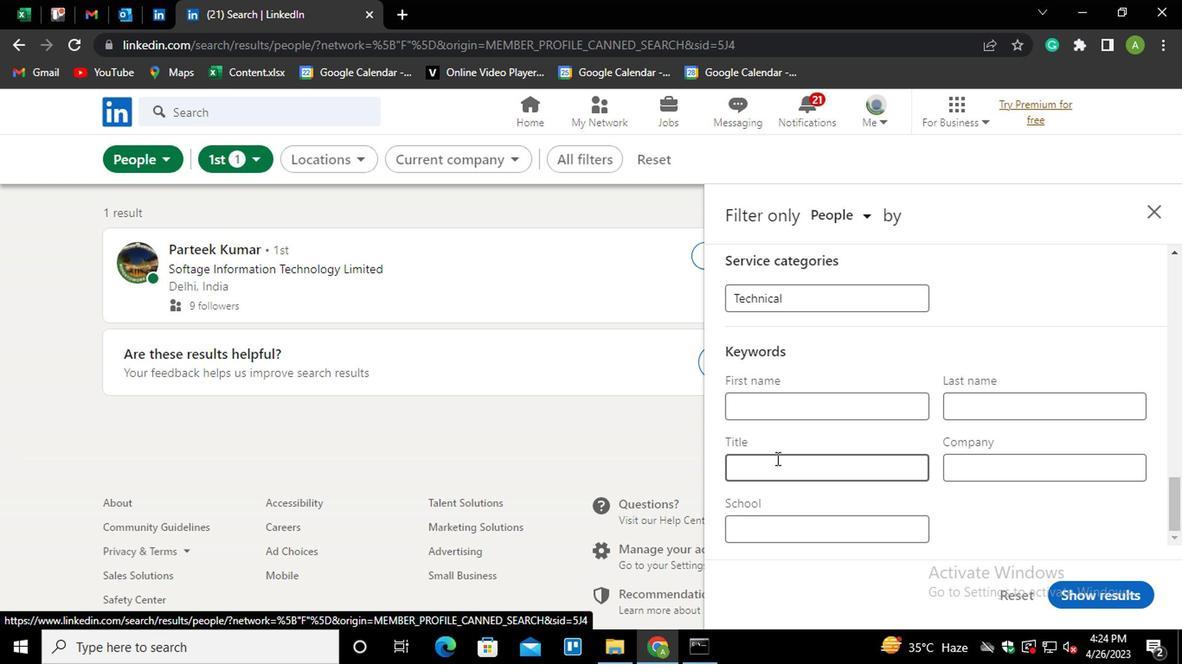 
Action: Mouse pressed left at (767, 463)
Screenshot: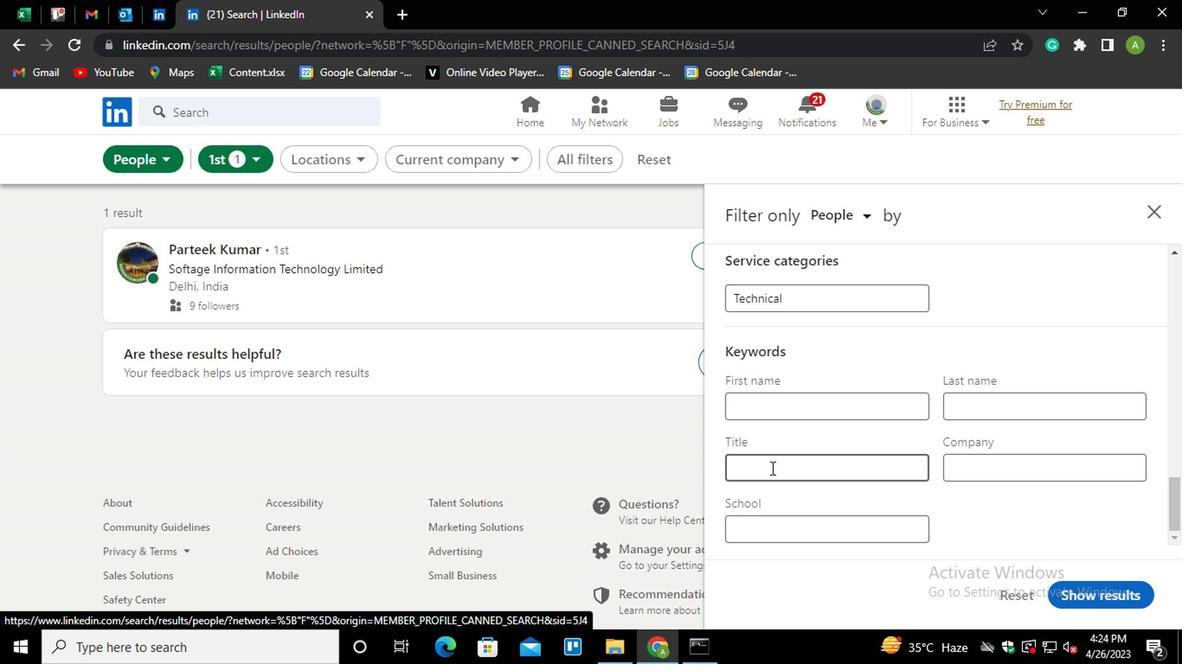 
Action: Key pressed <Key.shift><Key.shift>ENGINEER
Screenshot: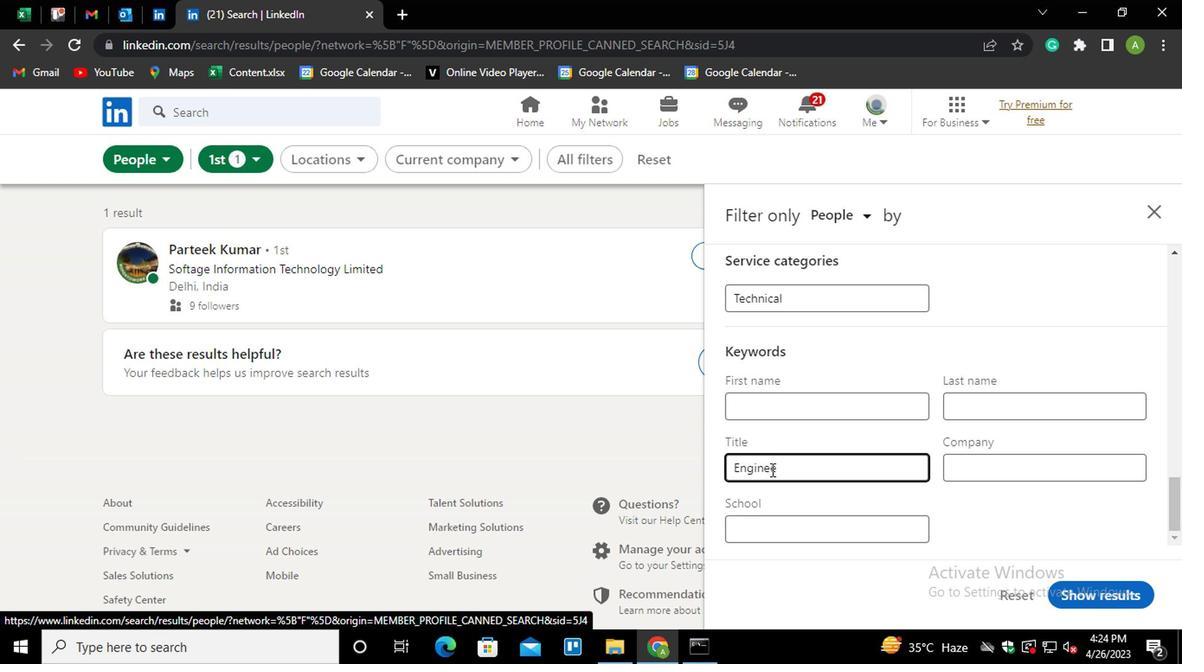 
Action: Mouse moved to (1002, 517)
Screenshot: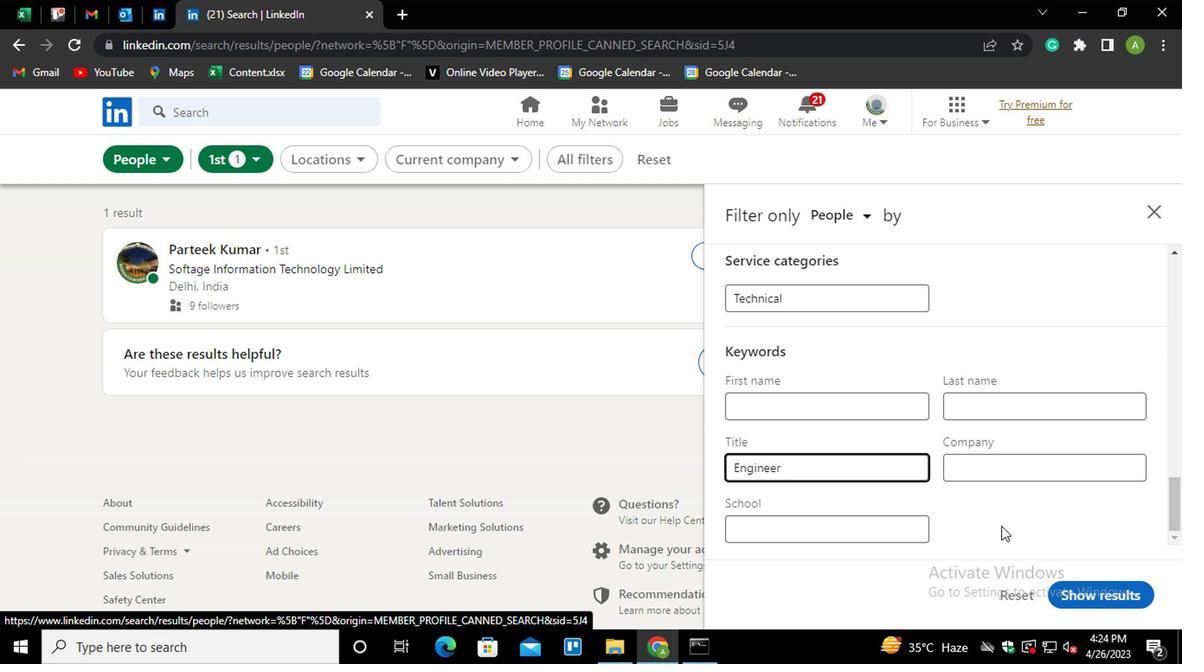 
Action: Mouse pressed left at (1002, 517)
Screenshot: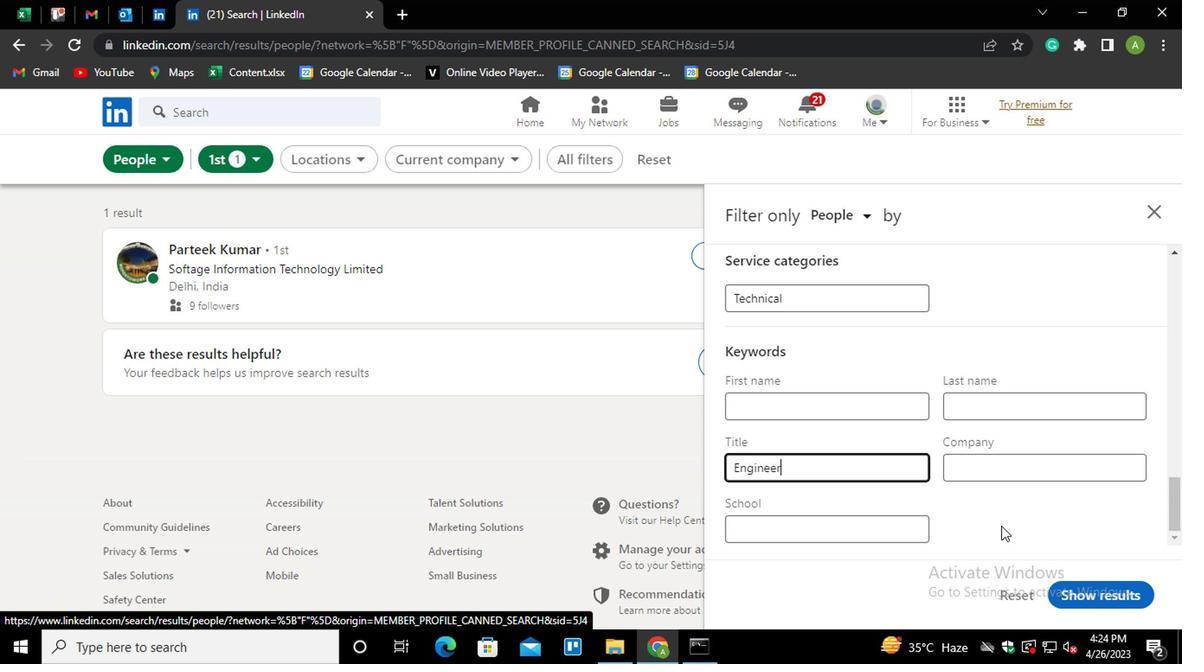 
Action: Mouse moved to (1087, 578)
Screenshot: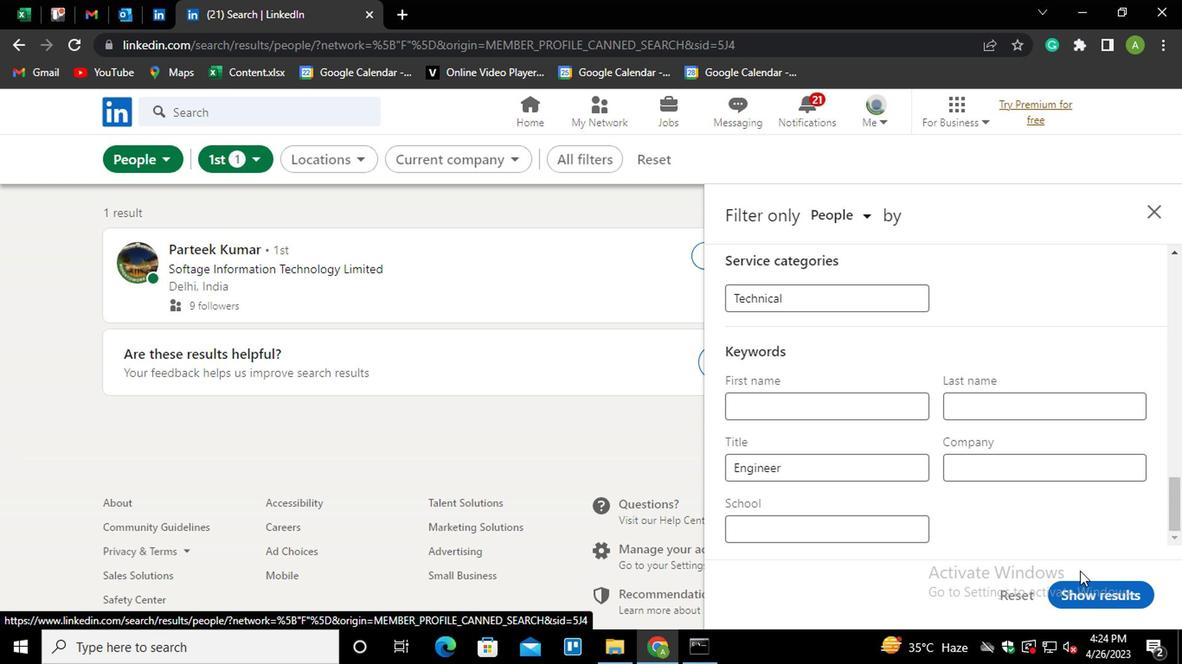 
Action: Mouse pressed left at (1087, 578)
Screenshot: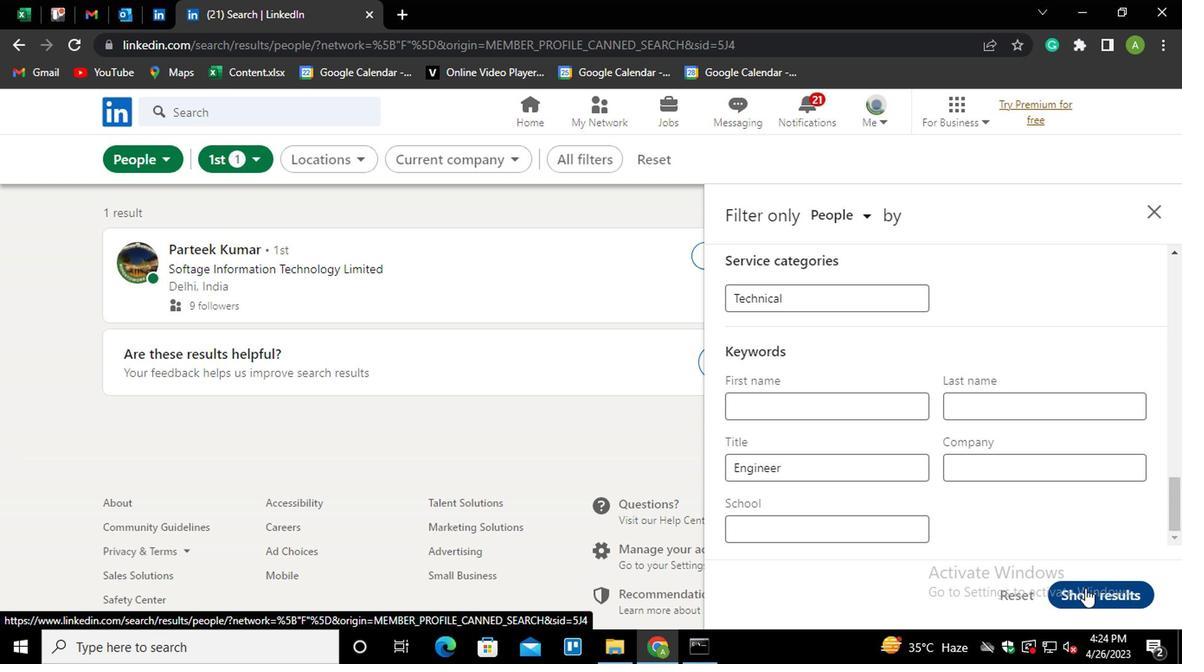 
Action: Mouse moved to (1098, 528)
Screenshot: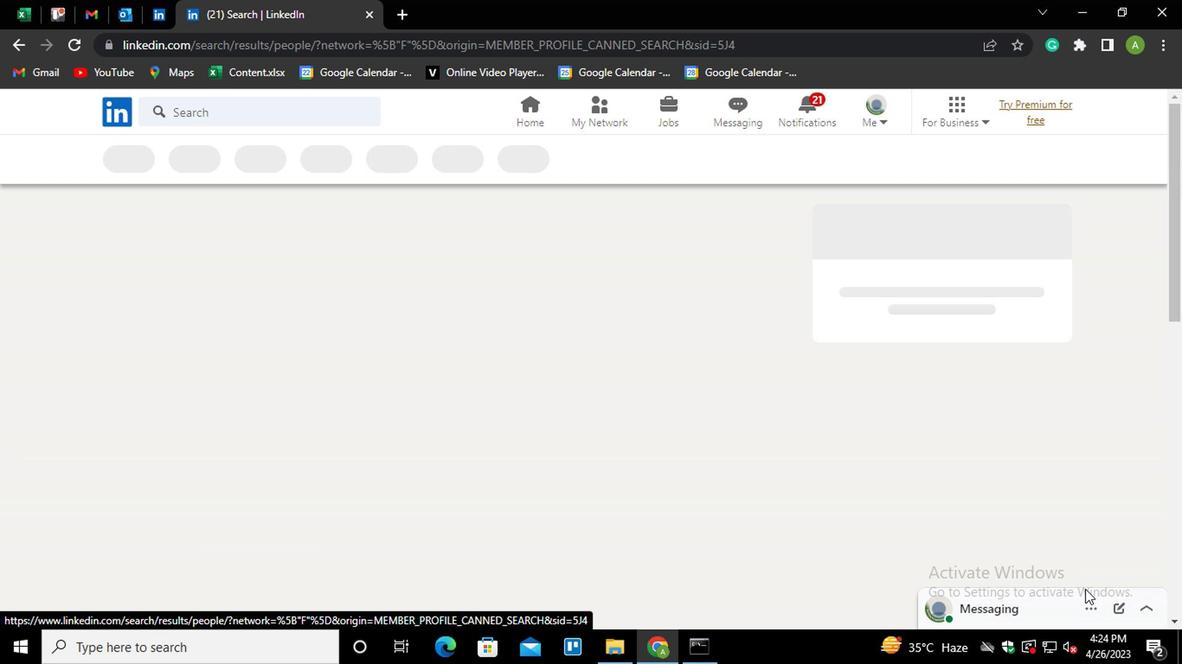 
